 Task: Add an event with the title Third Lunch and Learn: Project Planning, date '2024/03/28', time 7:00 AM to 9:00 AMand add a description: Participants will learn how to provide feedback and constructive criticism in a constructive and respectful manner. They will practice giving and receiving feedback, focusing on specific behaviors and outcomes, and offering suggestions for improvement., put the event into Orange category, logged in from the account softage.8@softage.netand send the event invitation to softage.7@softage.net and softage.9@softage.net. Set a reminder for the event 194 week before
Action: Mouse moved to (124, 175)
Screenshot: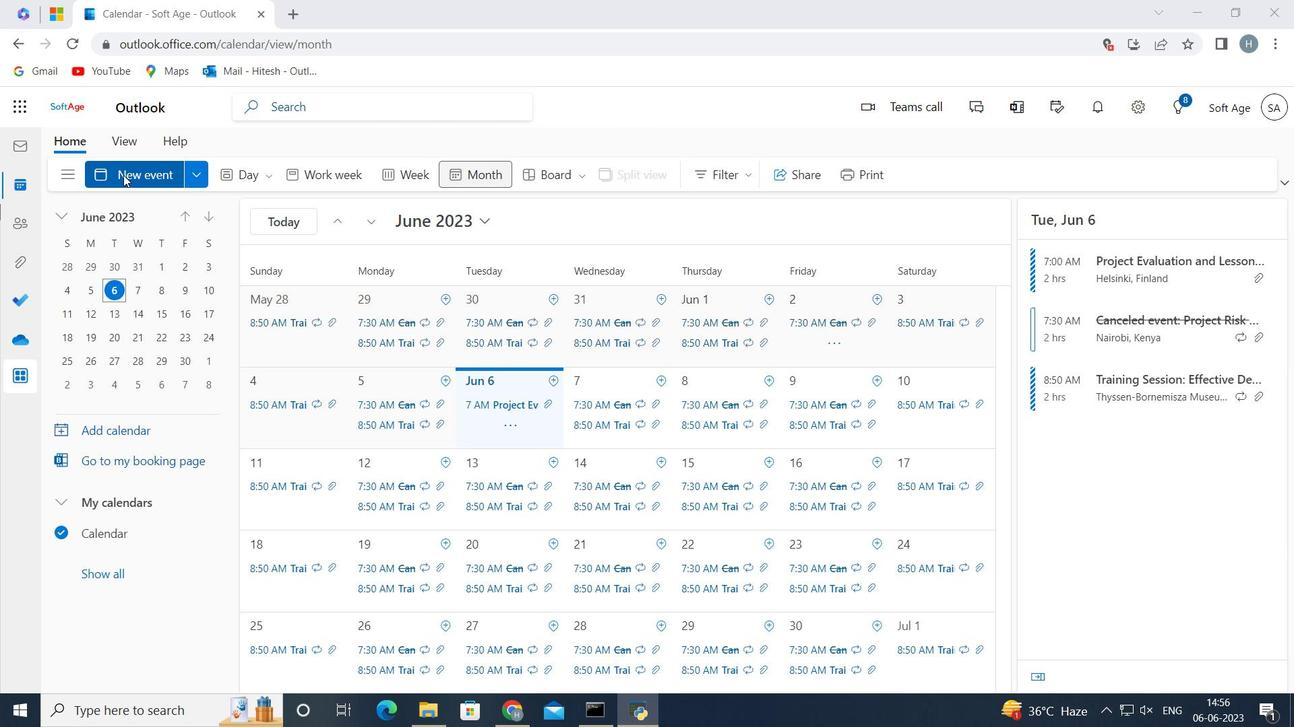 
Action: Mouse pressed left at (124, 175)
Screenshot: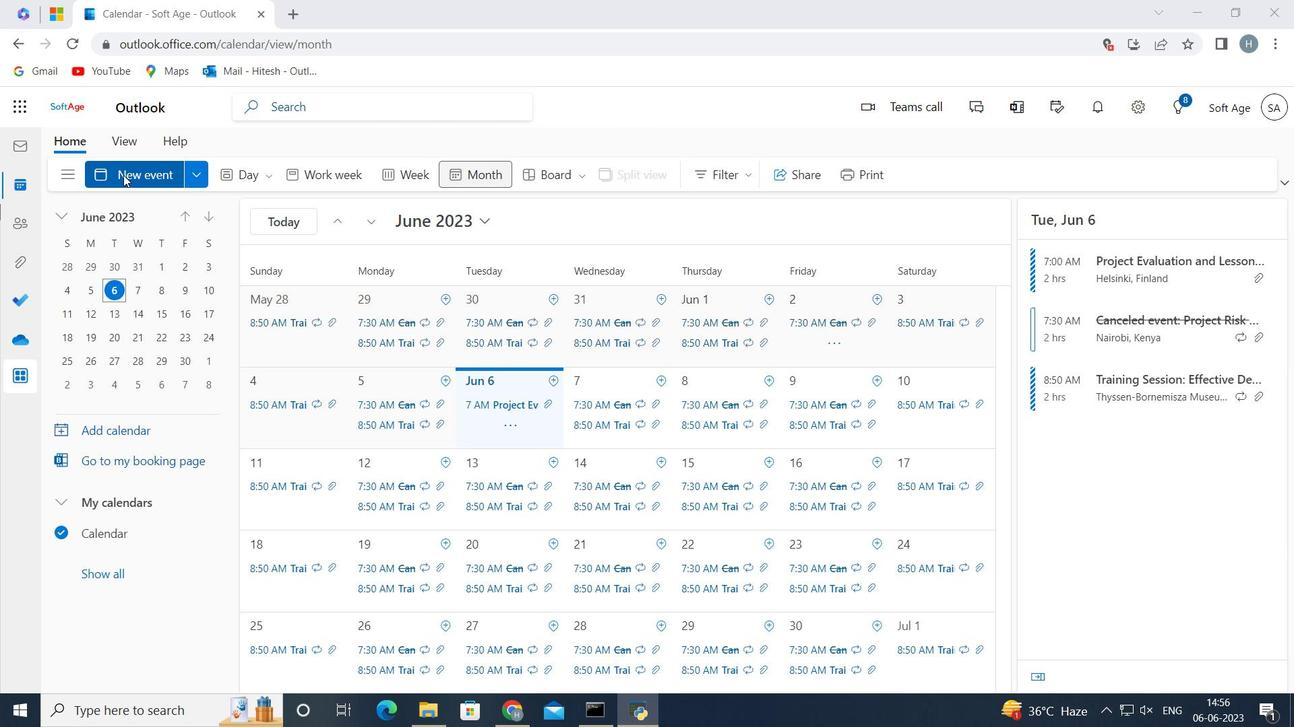 
Action: Mouse moved to (327, 271)
Screenshot: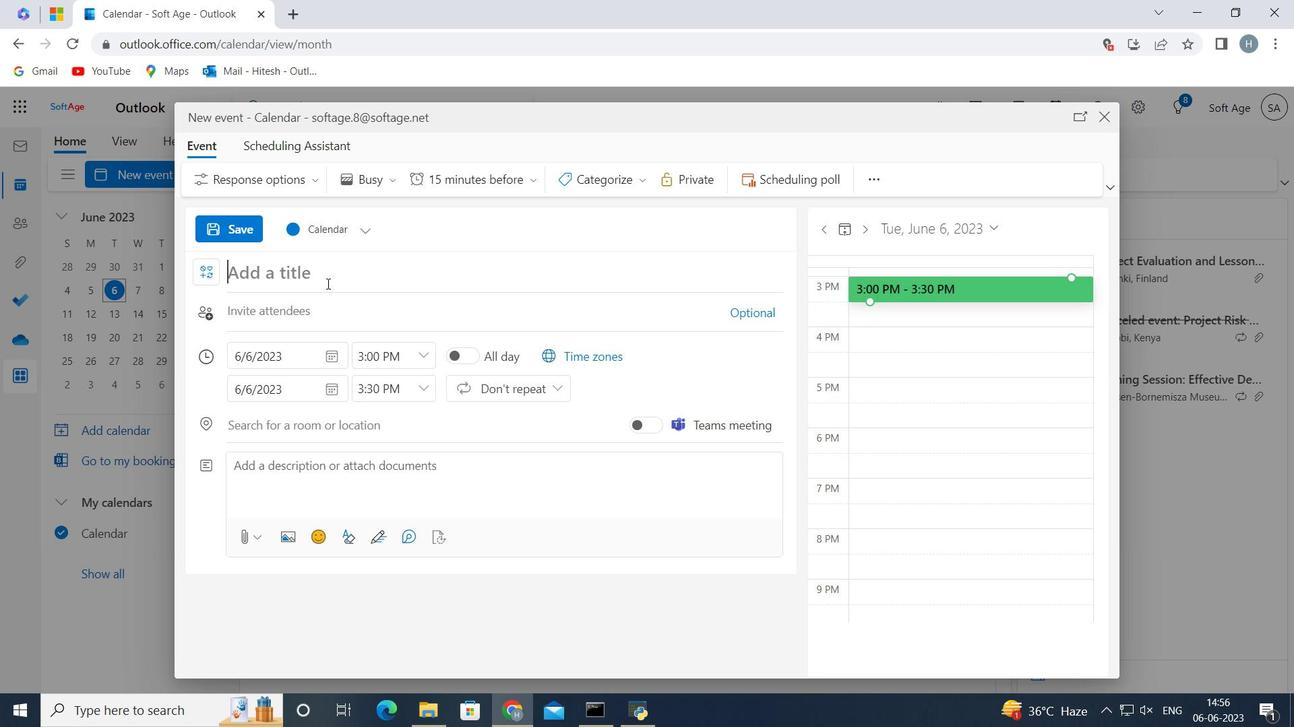 
Action: Mouse pressed left at (327, 271)
Screenshot: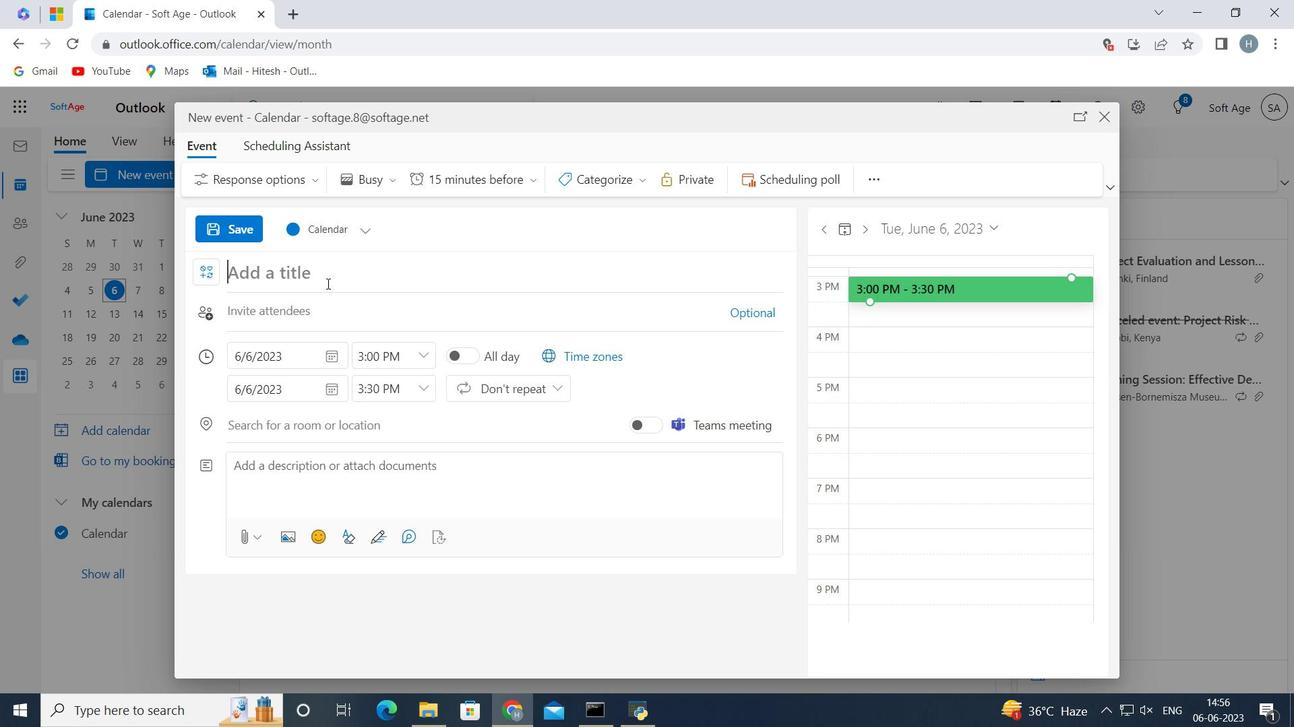 
Action: Mouse moved to (328, 271)
Screenshot: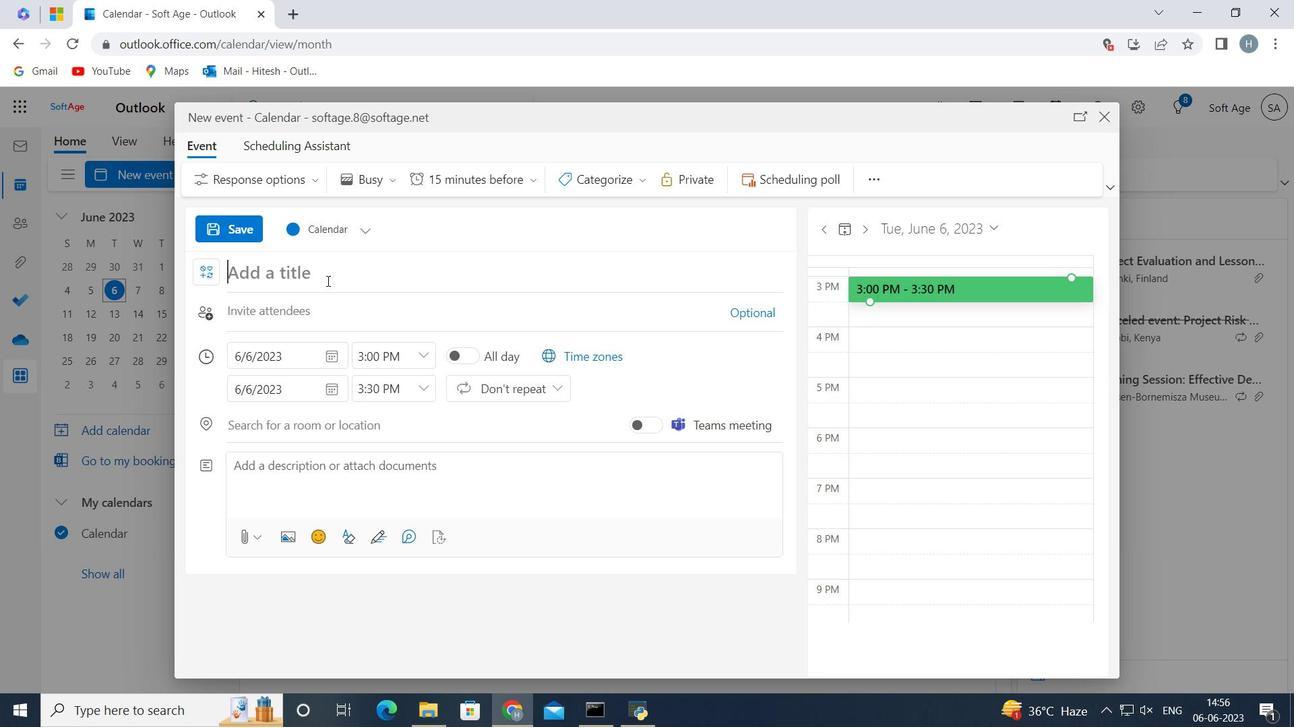 
Action: Key pressed <Key.shift>Third<Key.space><Key.shift>Lunch<Key.space>and<Key.space>learn<Key.shift_r>:<Key.space><Key.shift>Project<Key.space><Key.shift>Planning<Key.space>
Screenshot: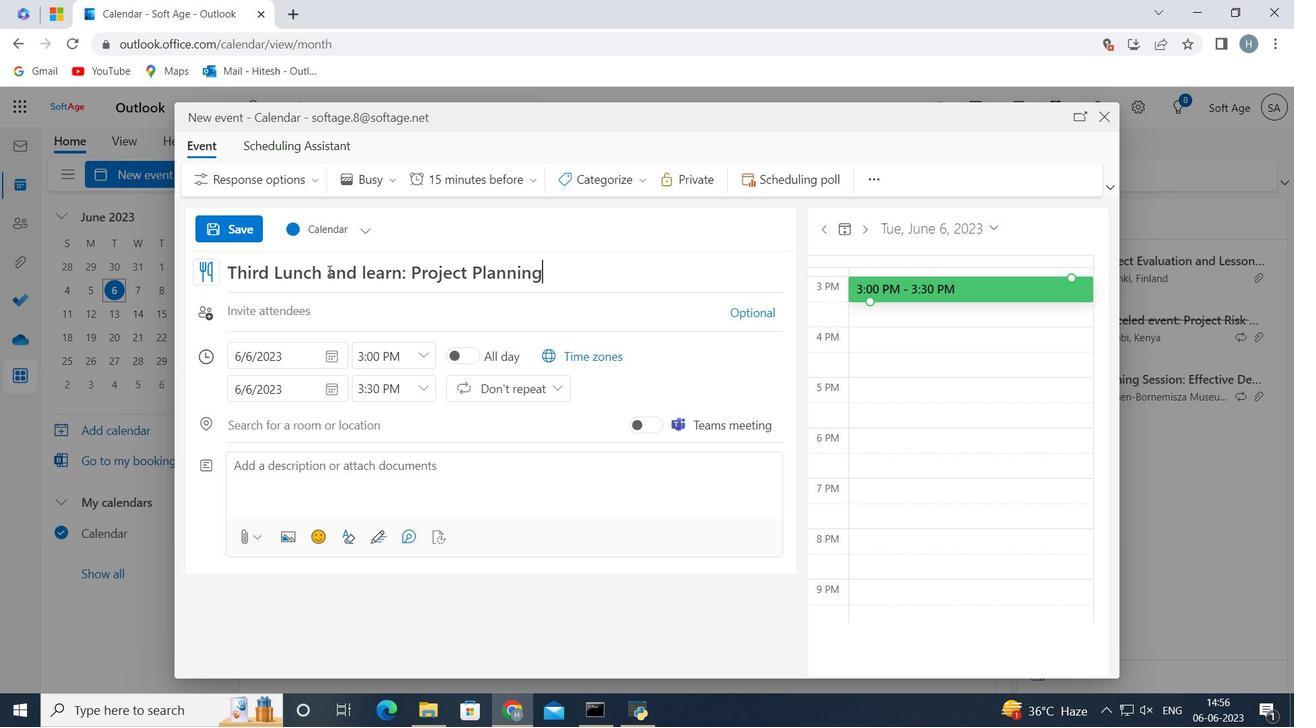 
Action: Mouse moved to (339, 355)
Screenshot: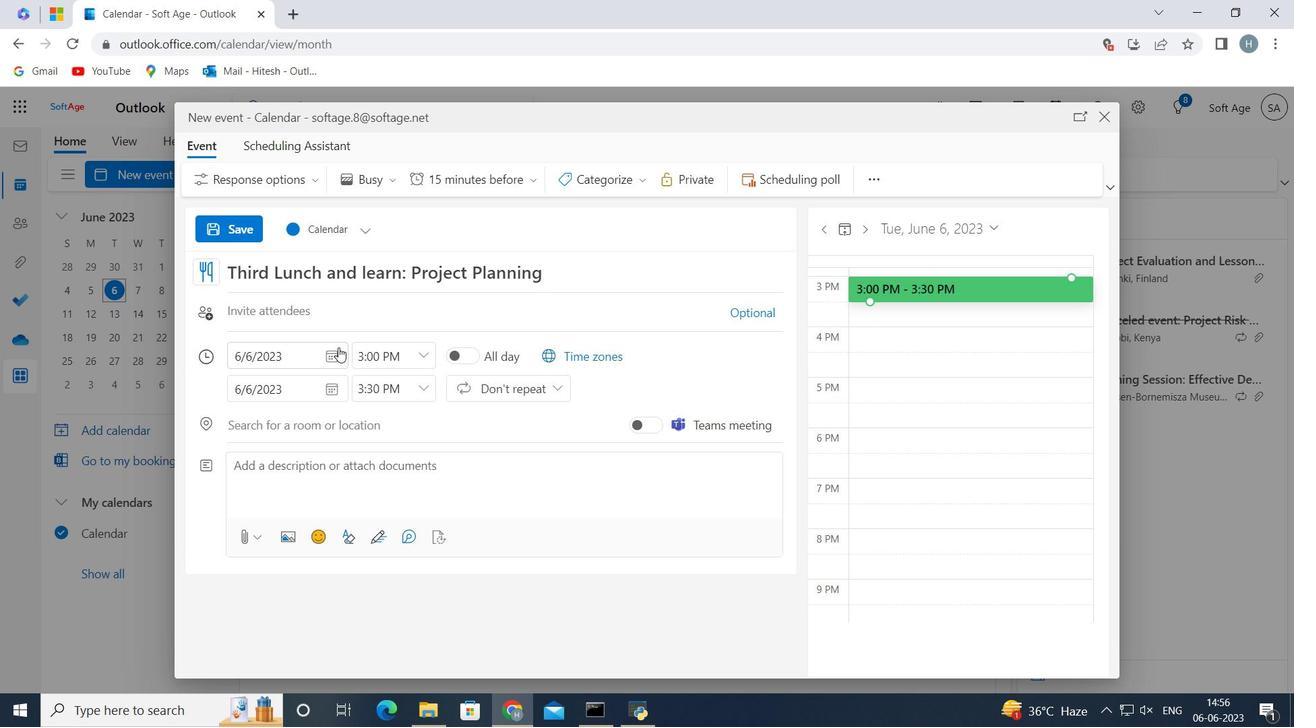 
Action: Mouse pressed left at (339, 355)
Screenshot: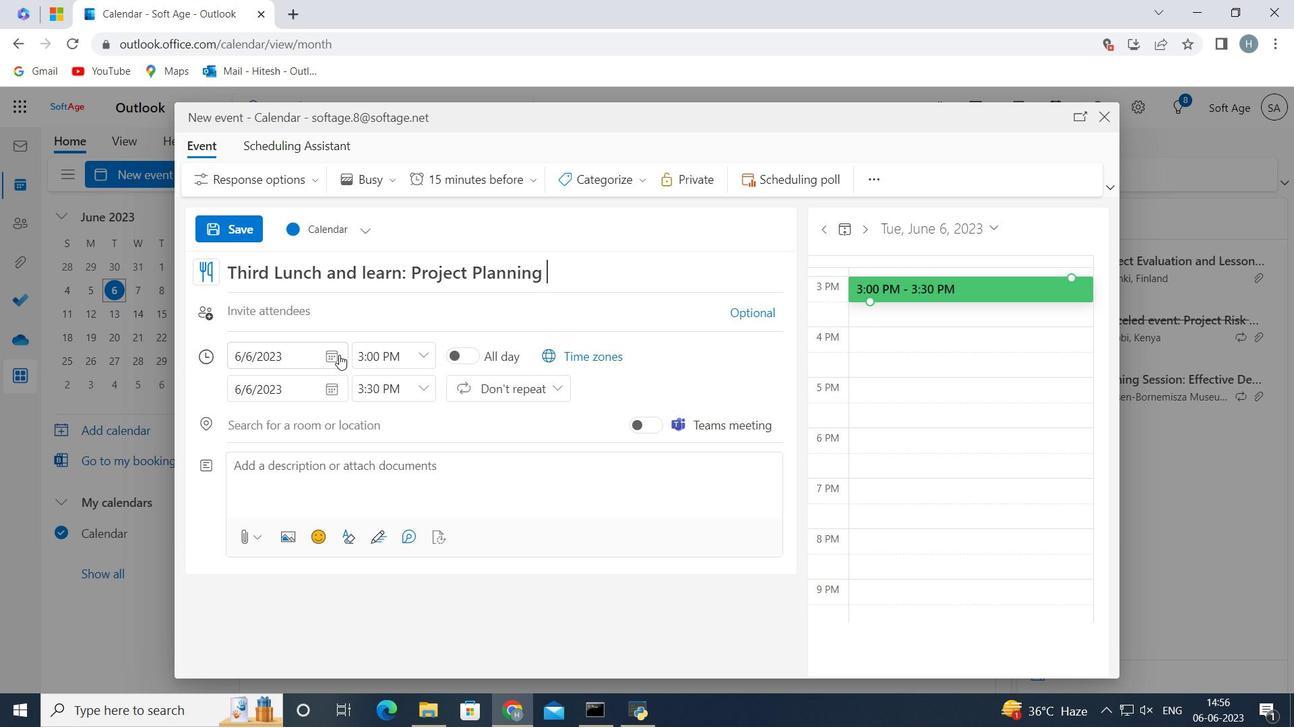 
Action: Mouse moved to (291, 384)
Screenshot: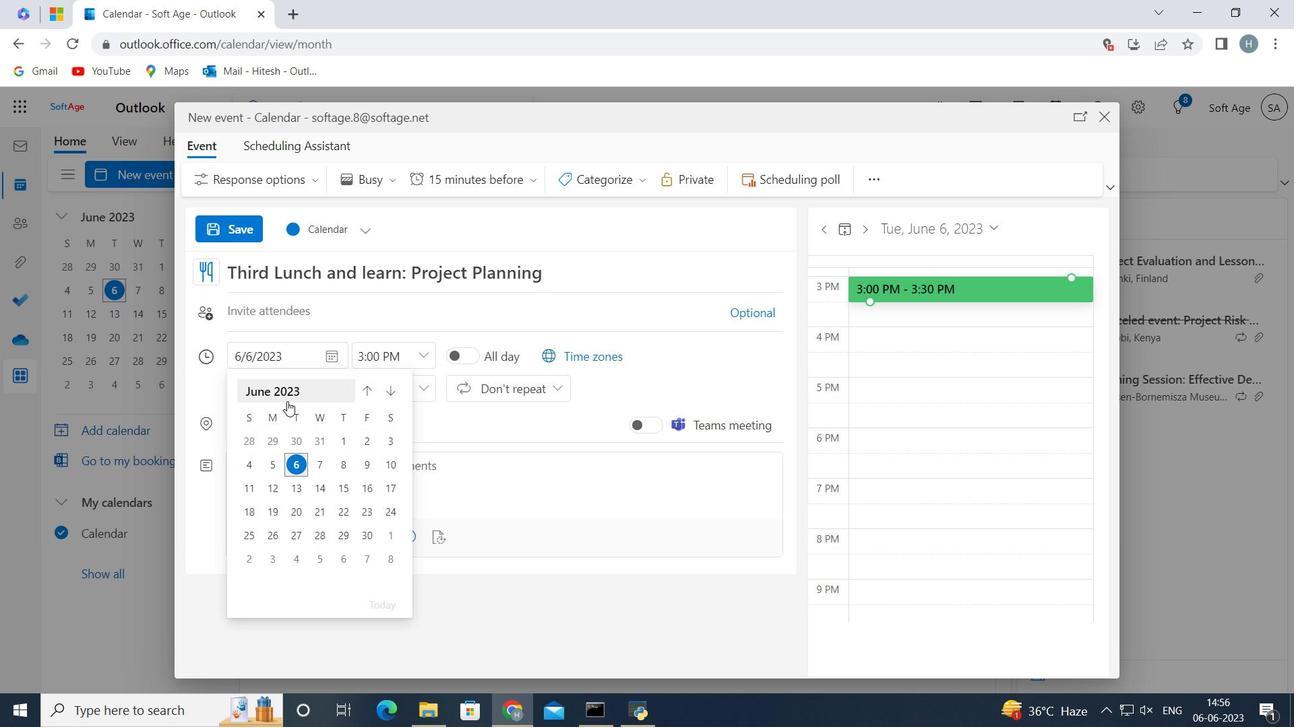 
Action: Mouse pressed left at (291, 384)
Screenshot: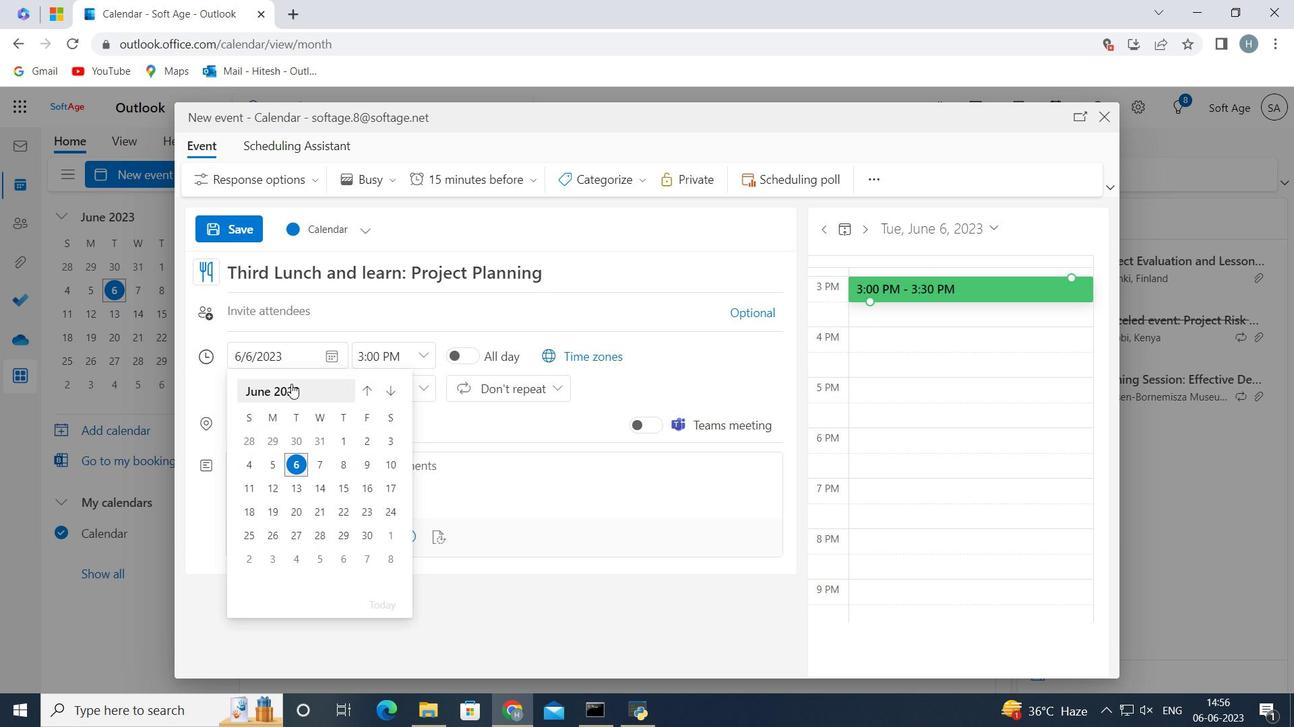 
Action: Mouse moved to (298, 390)
Screenshot: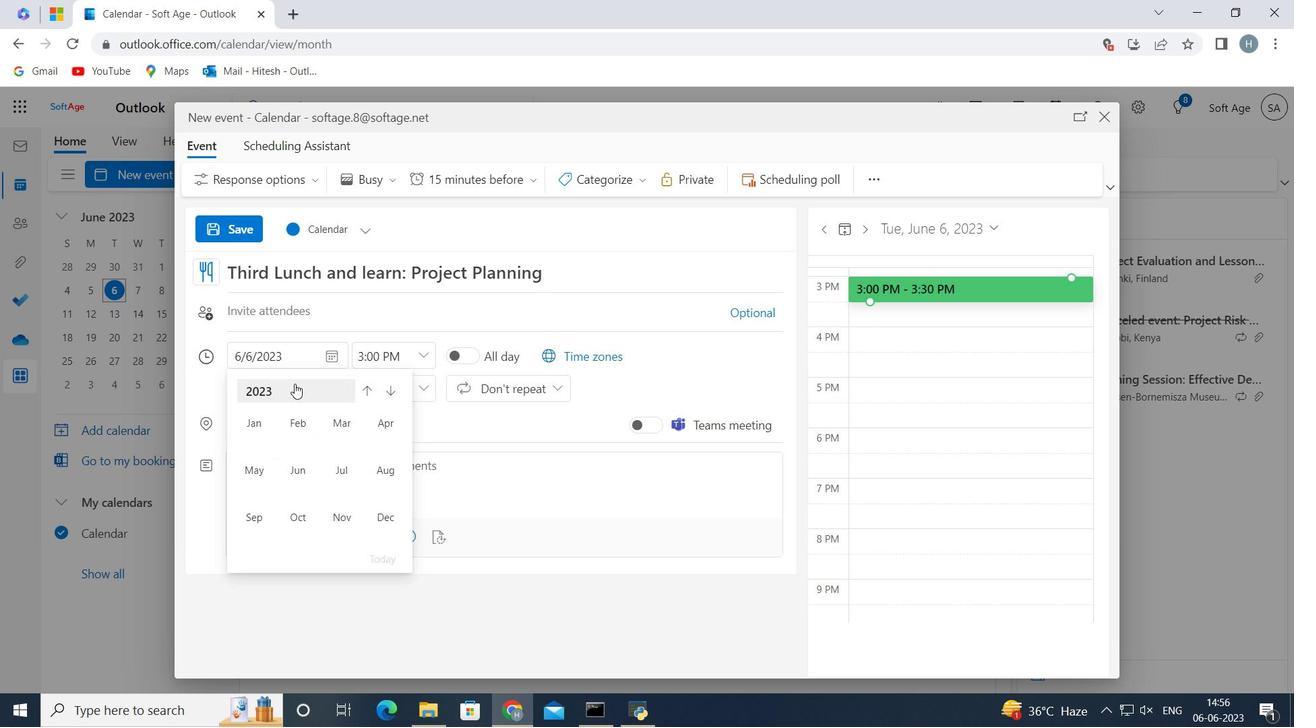 
Action: Mouse pressed left at (298, 390)
Screenshot: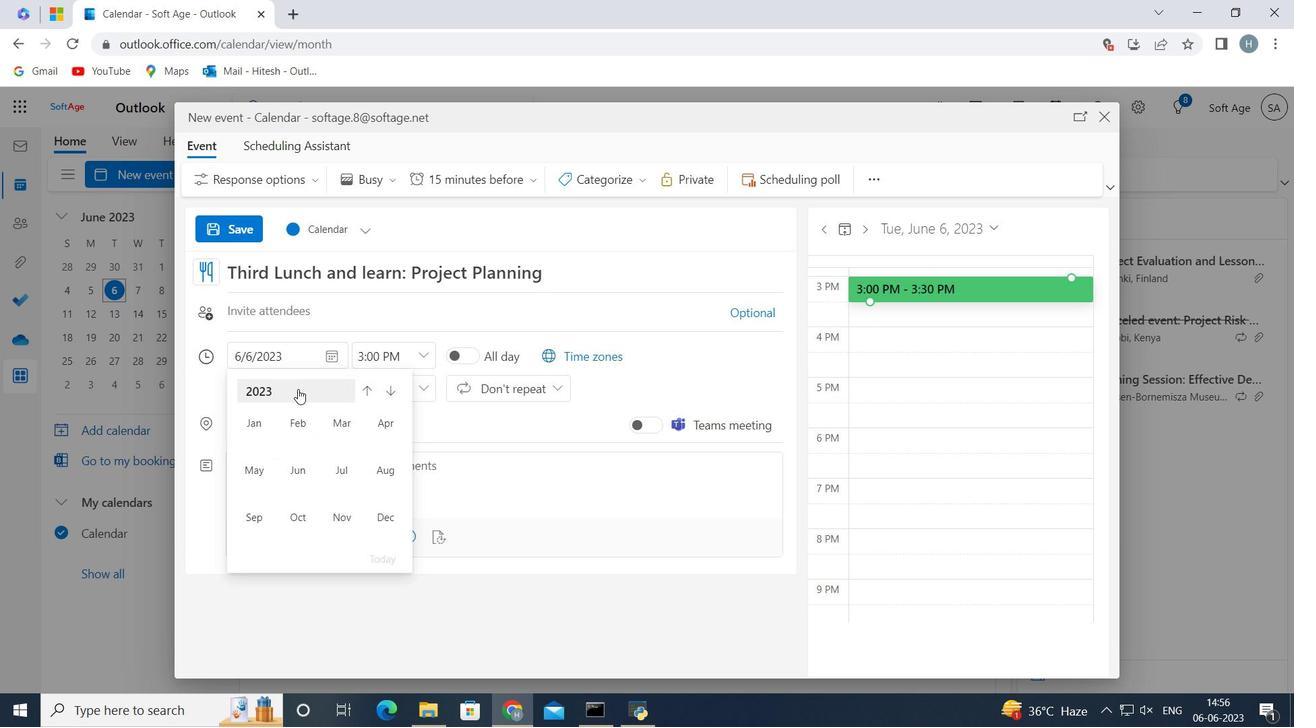 
Action: Mouse moved to (250, 468)
Screenshot: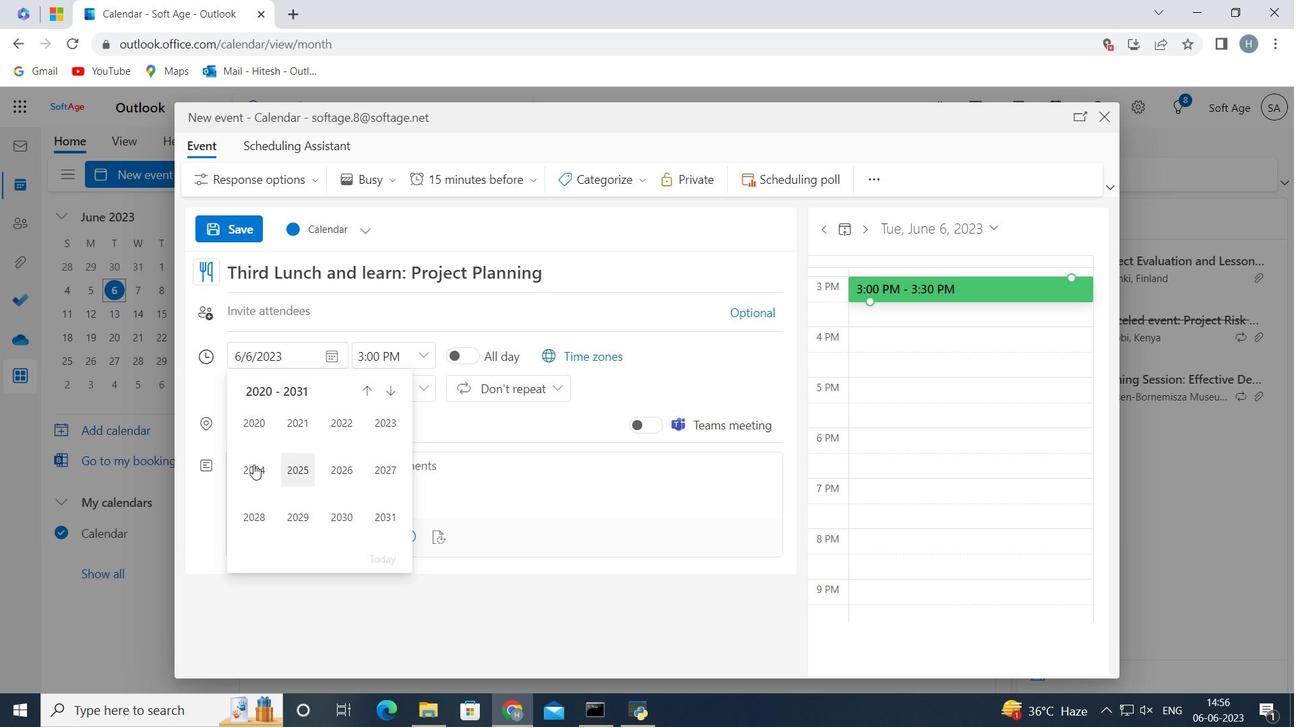 
Action: Mouse pressed left at (250, 468)
Screenshot: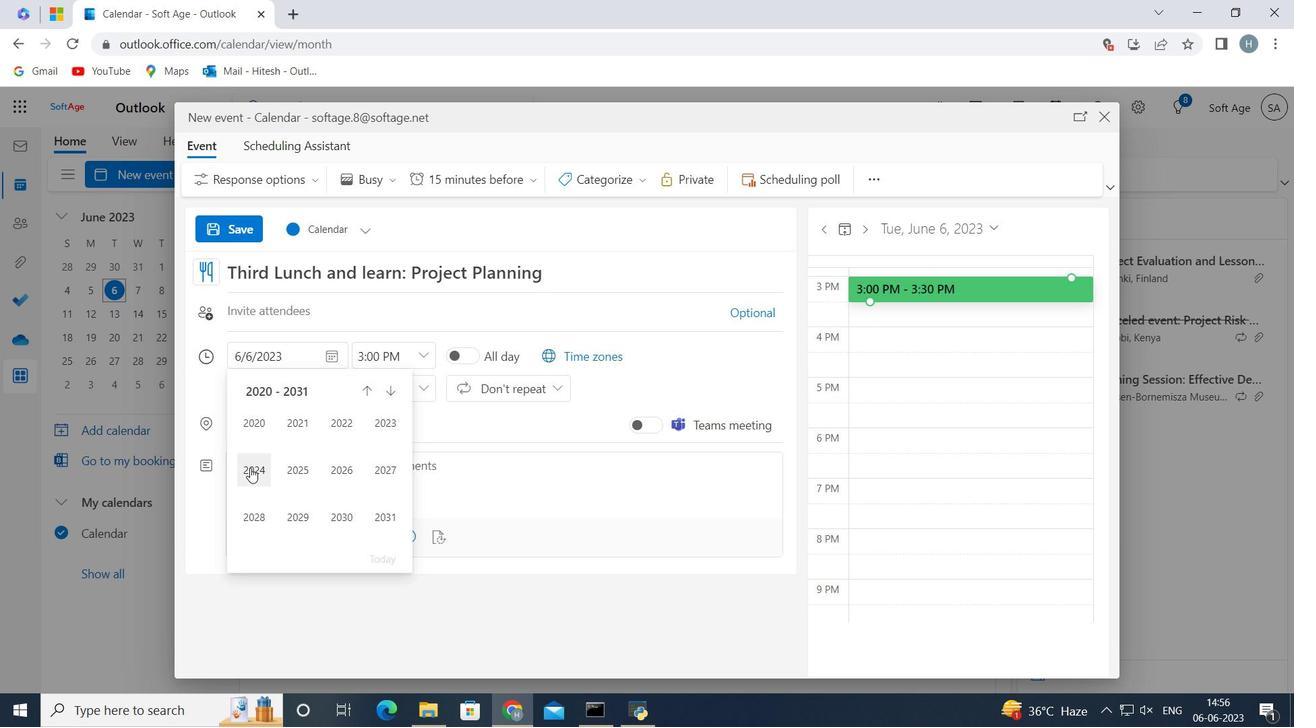 
Action: Mouse moved to (344, 426)
Screenshot: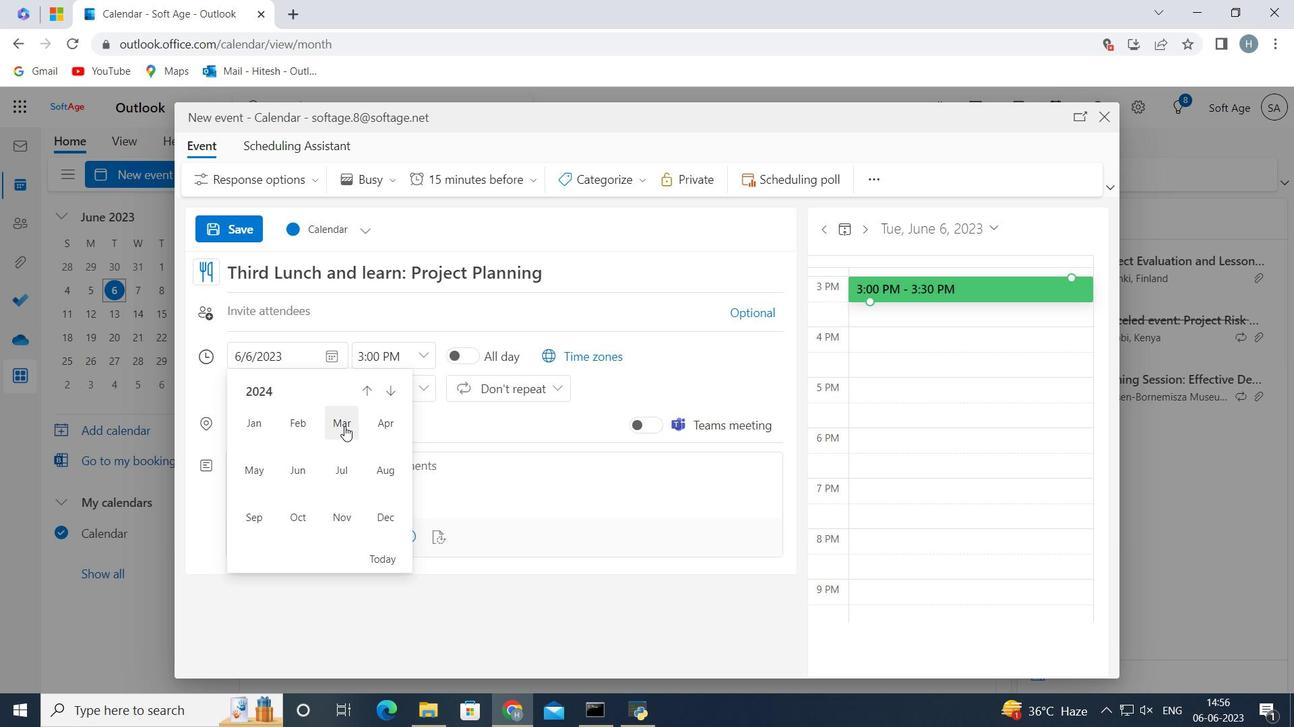 
Action: Mouse pressed left at (344, 426)
Screenshot: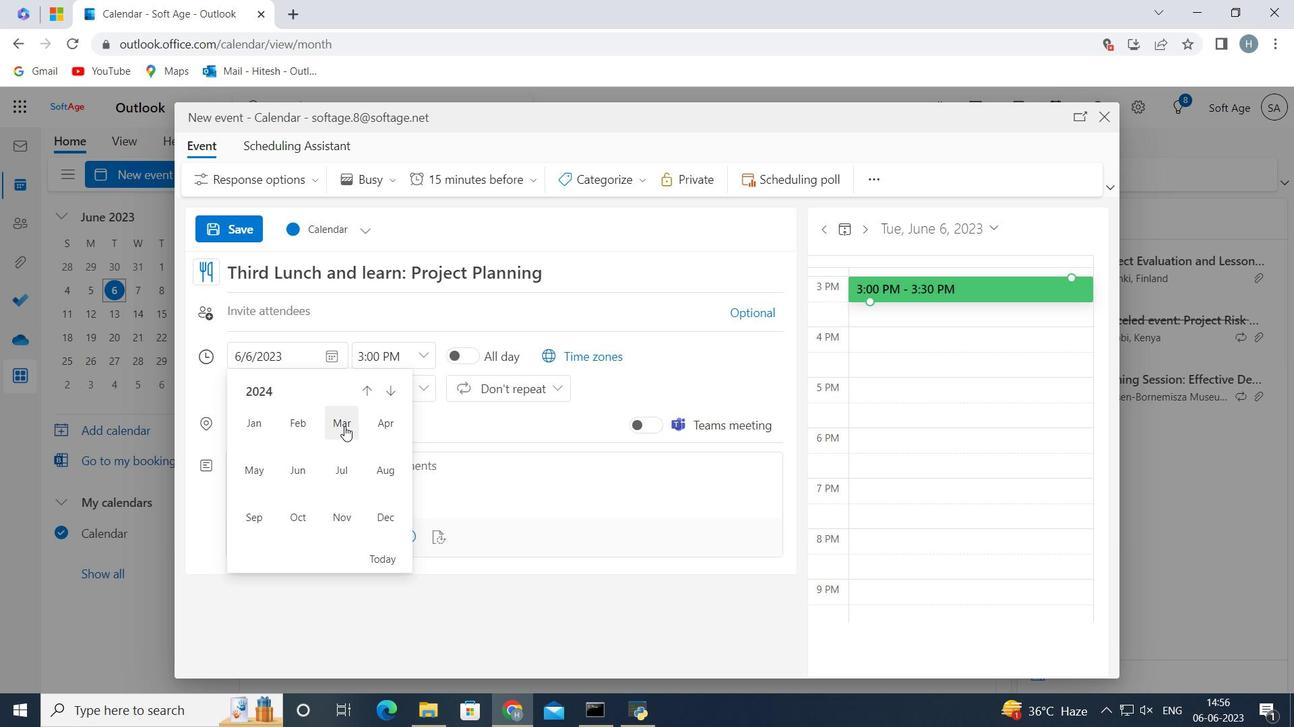 
Action: Mouse moved to (346, 531)
Screenshot: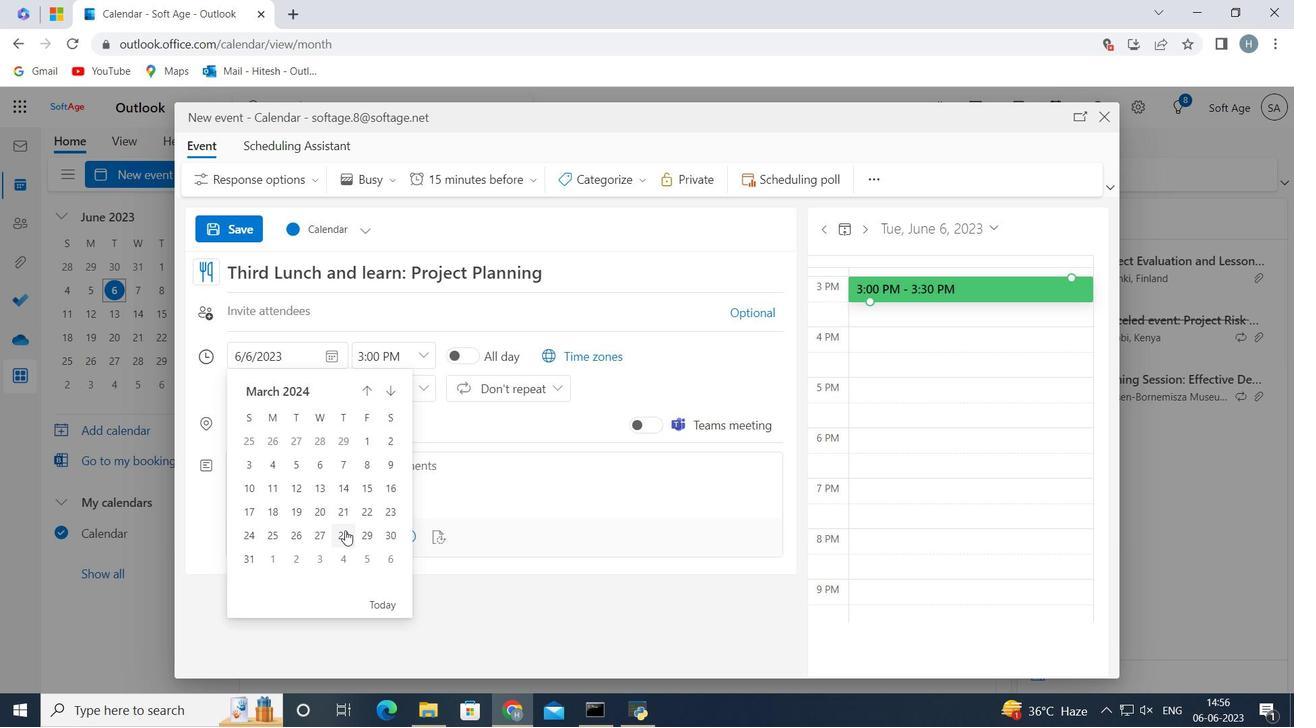 
Action: Mouse pressed left at (346, 531)
Screenshot: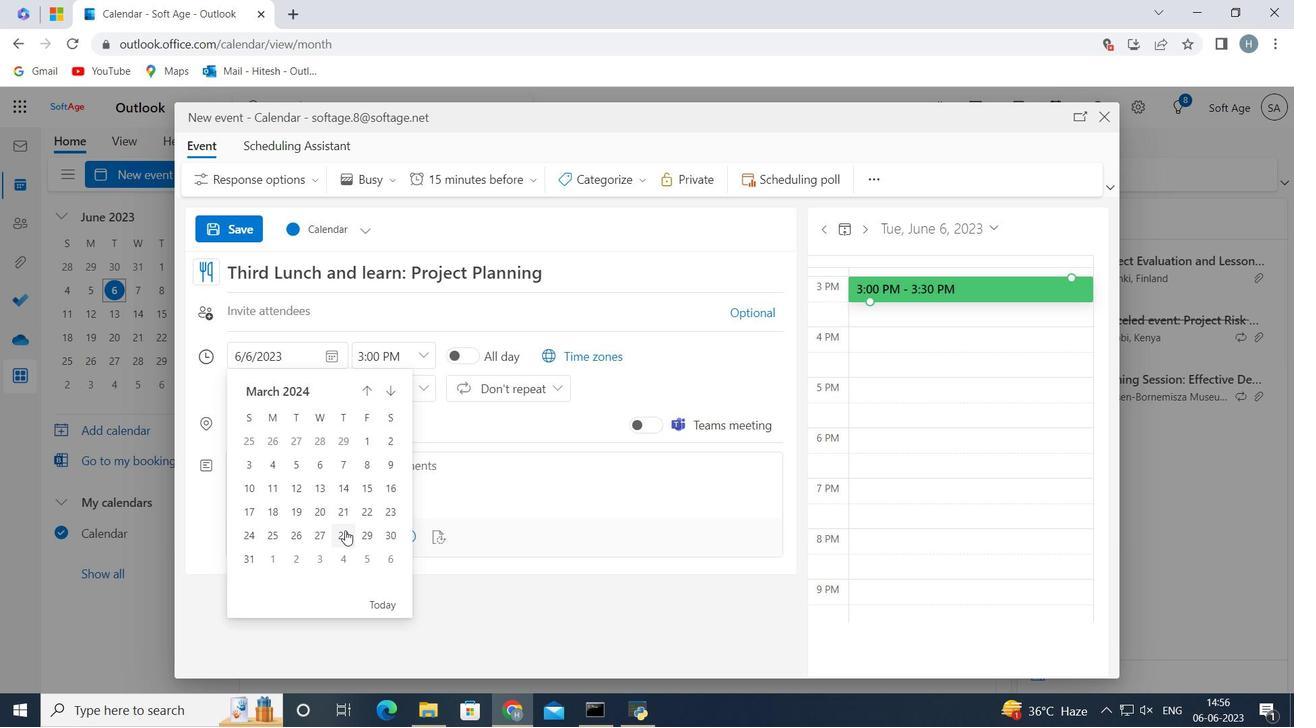 
Action: Mouse moved to (421, 355)
Screenshot: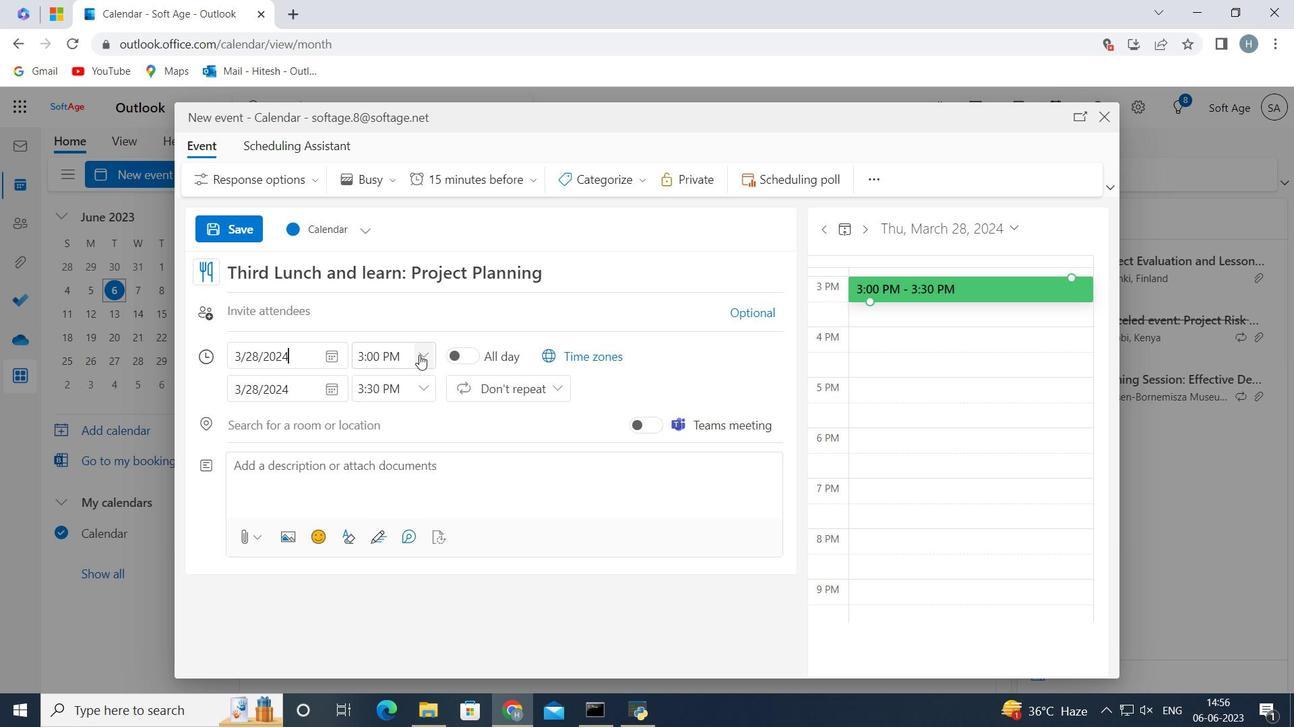 
Action: Mouse pressed left at (421, 355)
Screenshot: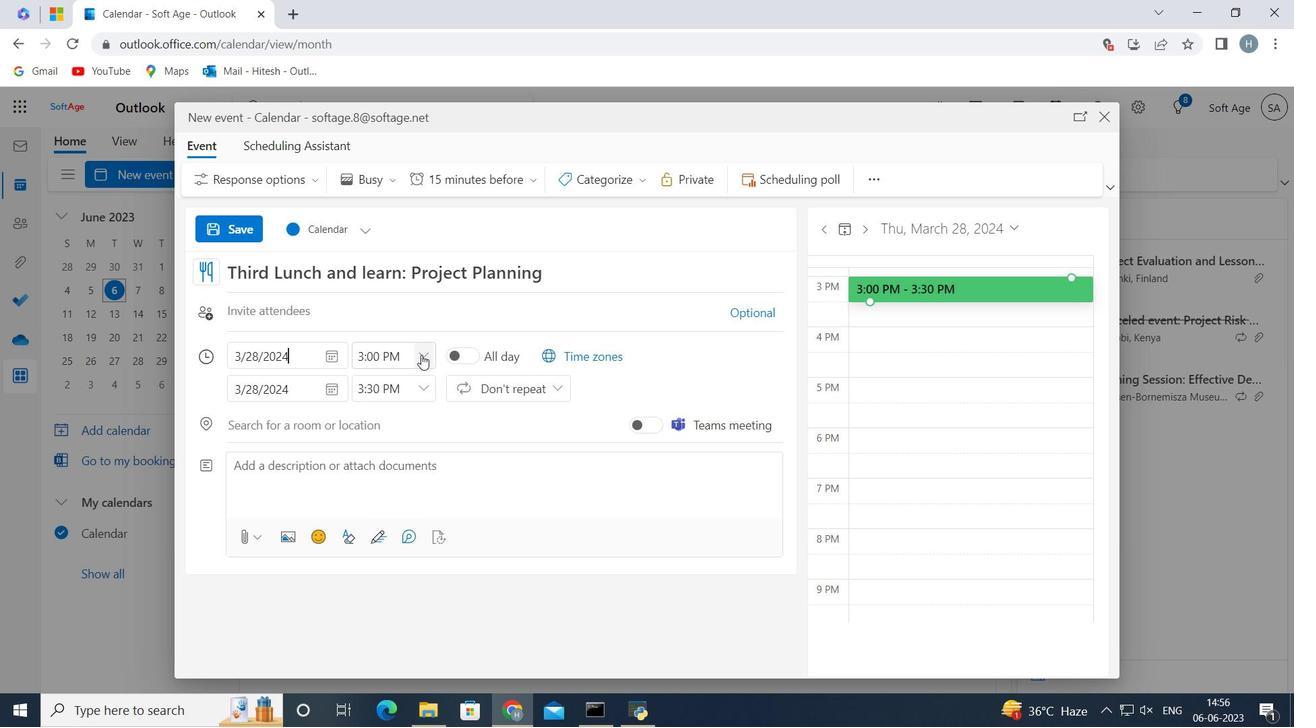 
Action: Mouse moved to (409, 446)
Screenshot: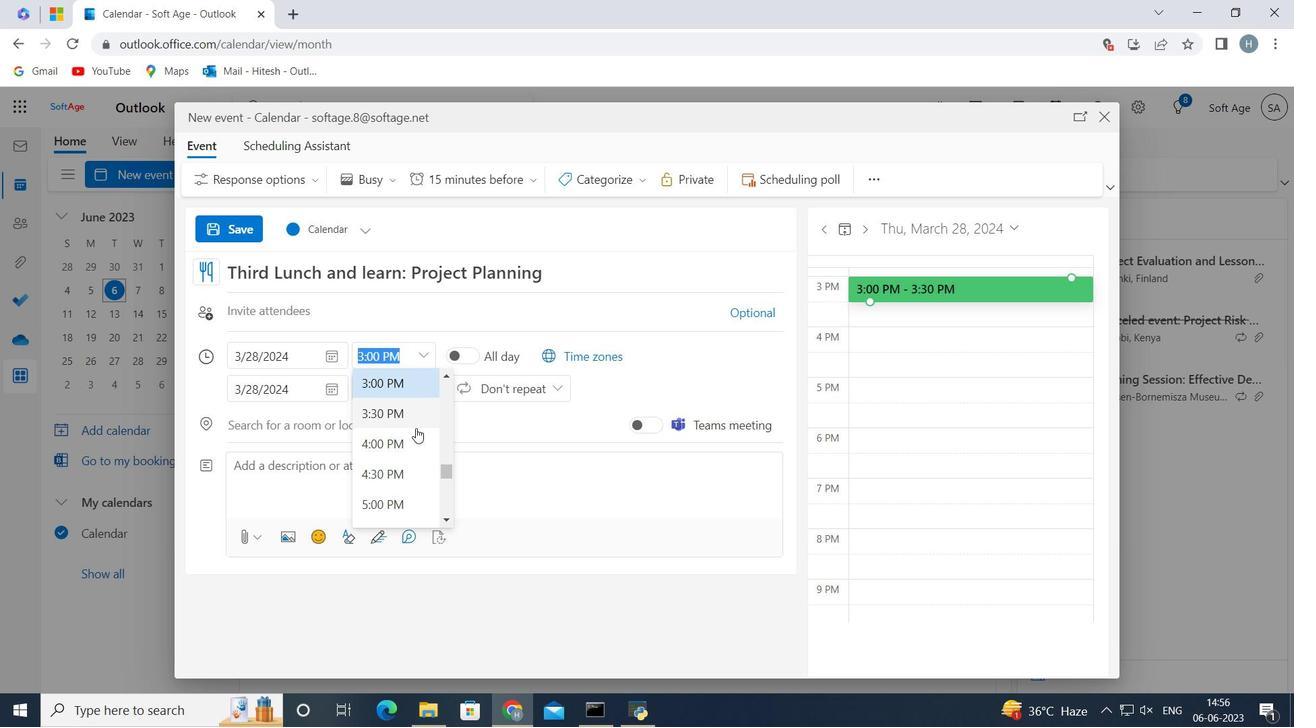 
Action: Mouse scrolled (409, 446) with delta (0, 0)
Screenshot: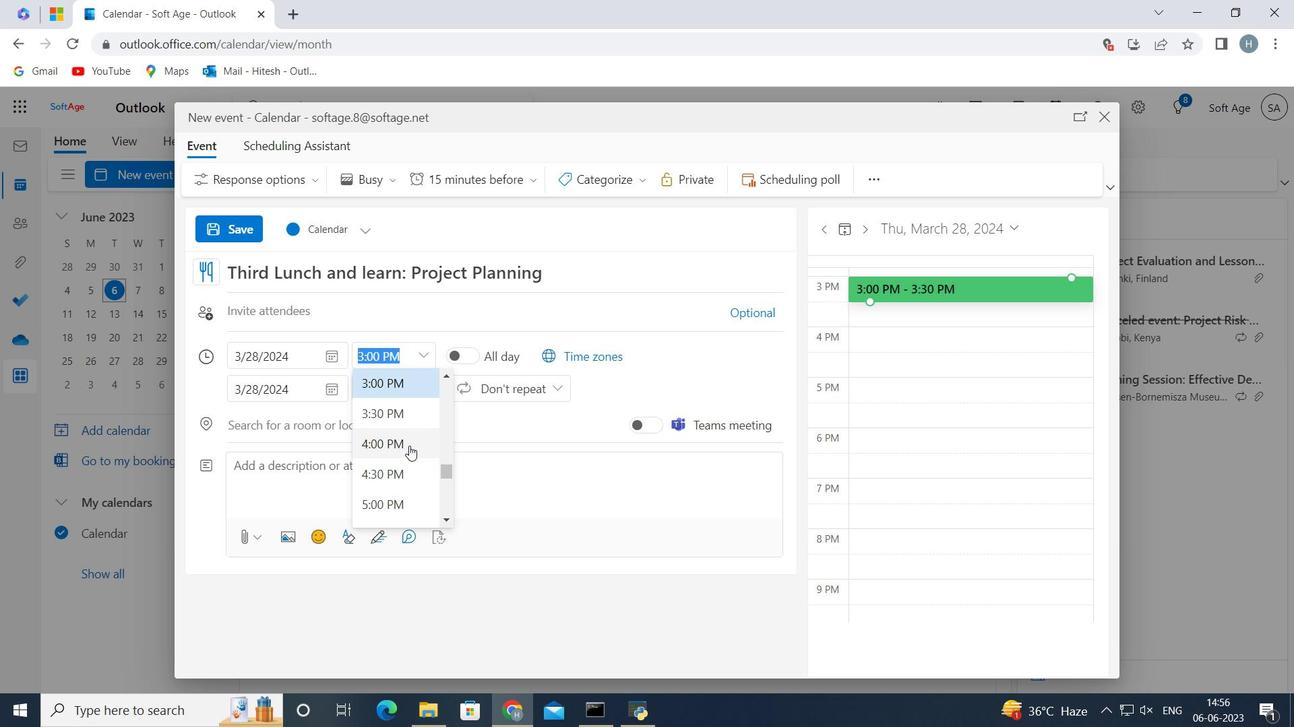 
Action: Mouse scrolled (409, 446) with delta (0, 0)
Screenshot: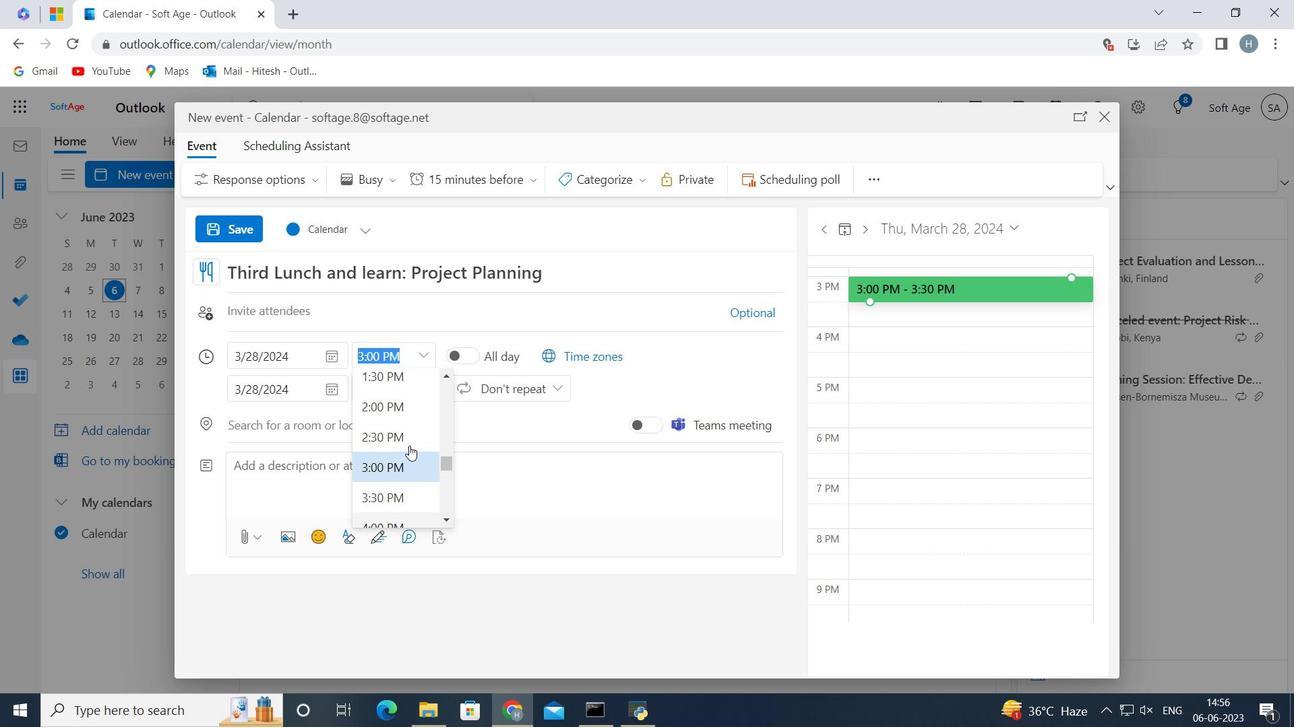 
Action: Mouse scrolled (409, 446) with delta (0, 0)
Screenshot: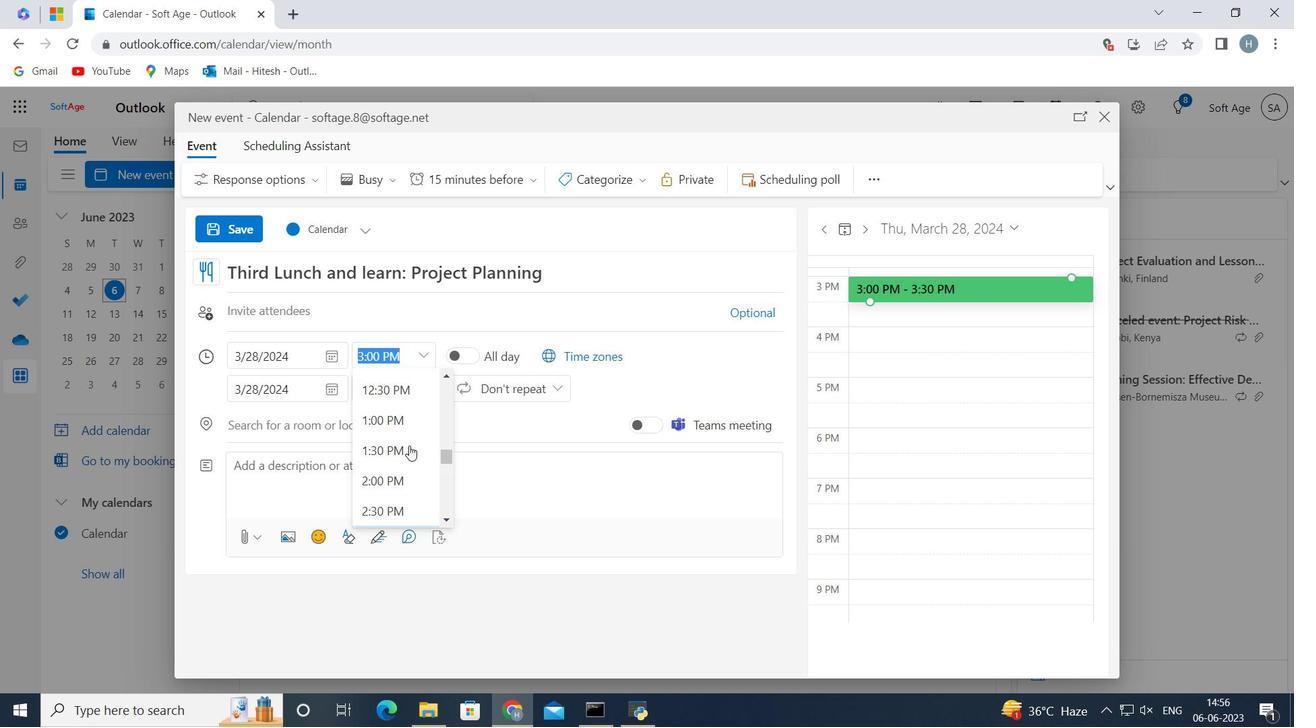 
Action: Mouse scrolled (409, 446) with delta (0, 0)
Screenshot: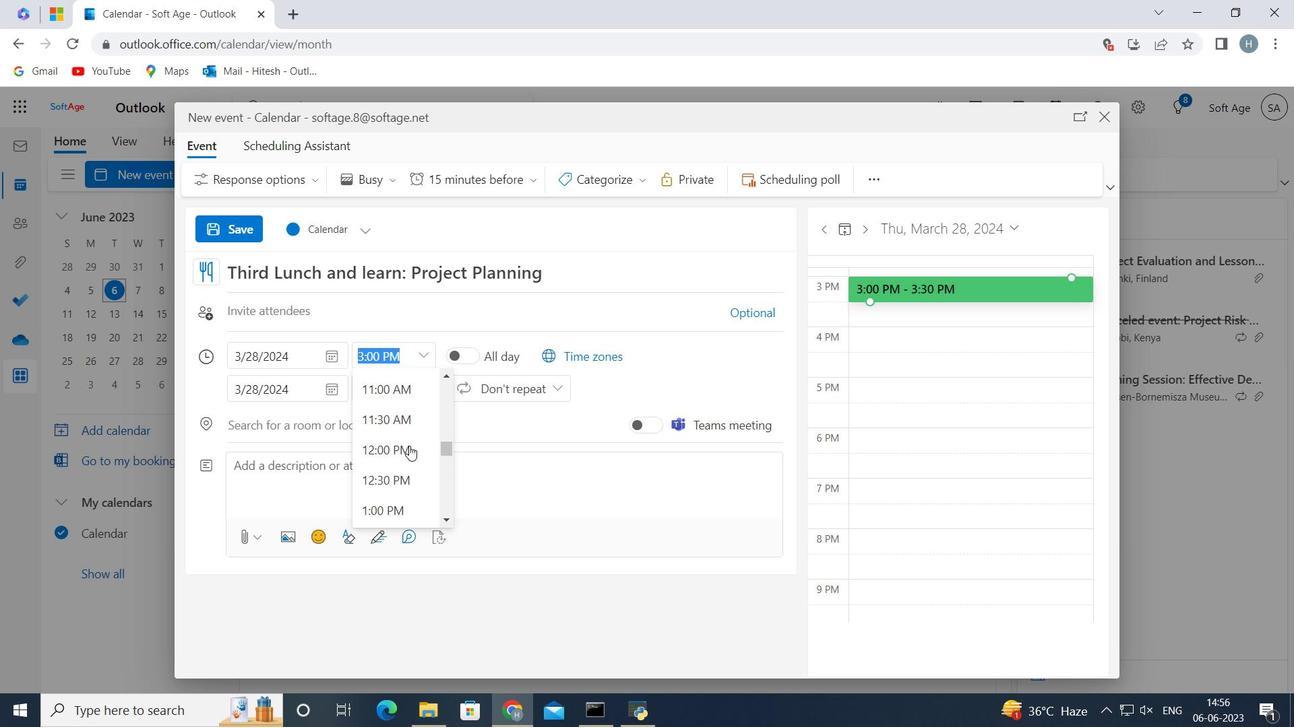 
Action: Mouse scrolled (409, 446) with delta (0, 0)
Screenshot: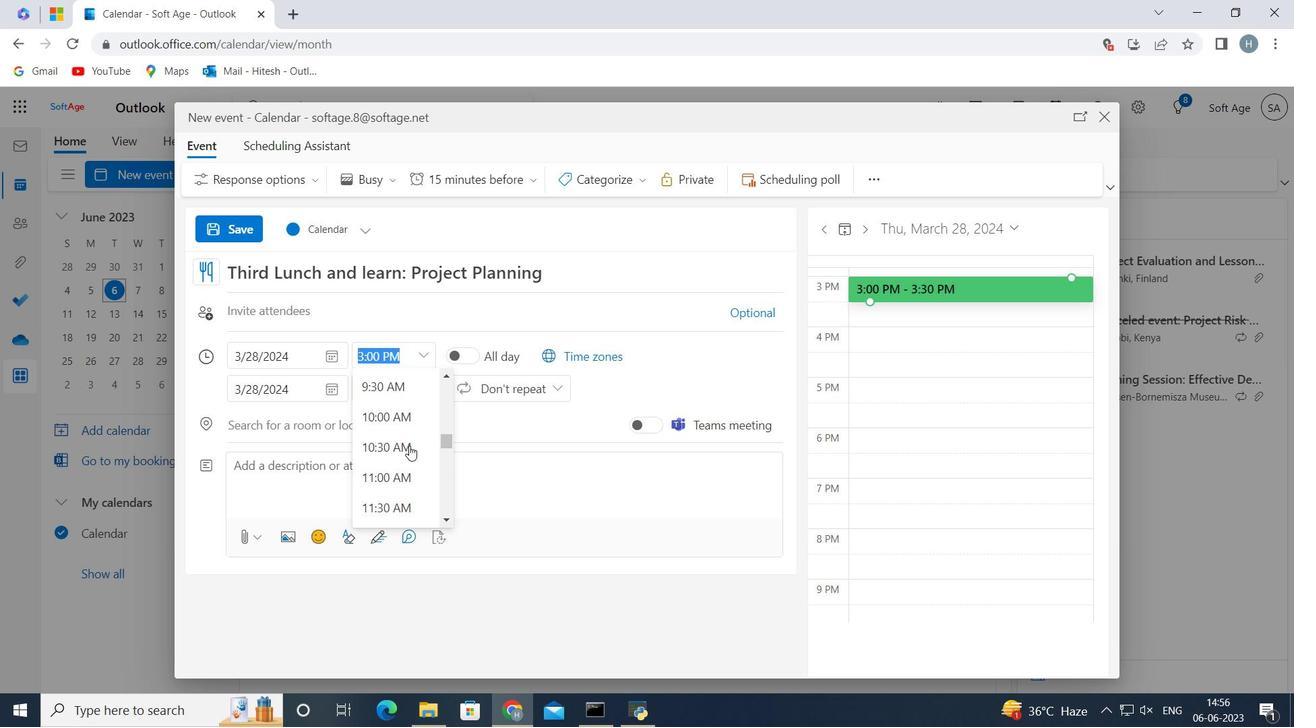 
Action: Mouse scrolled (409, 446) with delta (0, 0)
Screenshot: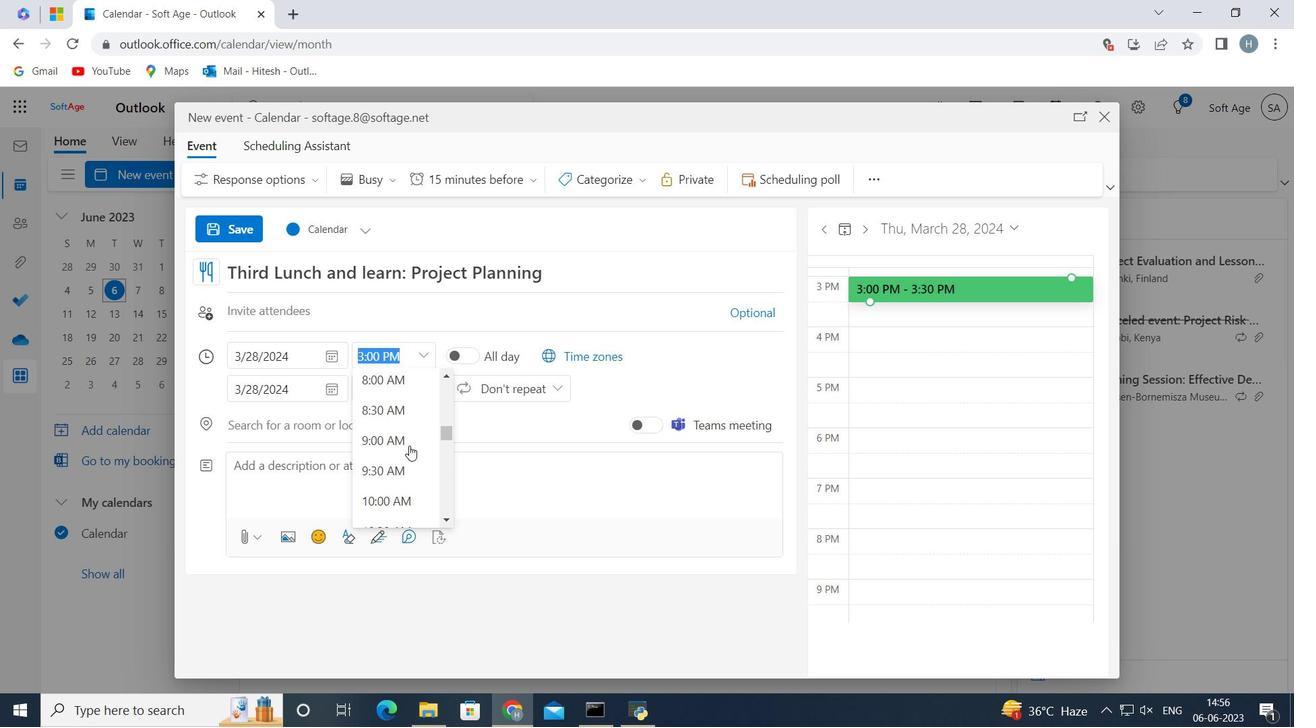 
Action: Mouse moved to (407, 407)
Screenshot: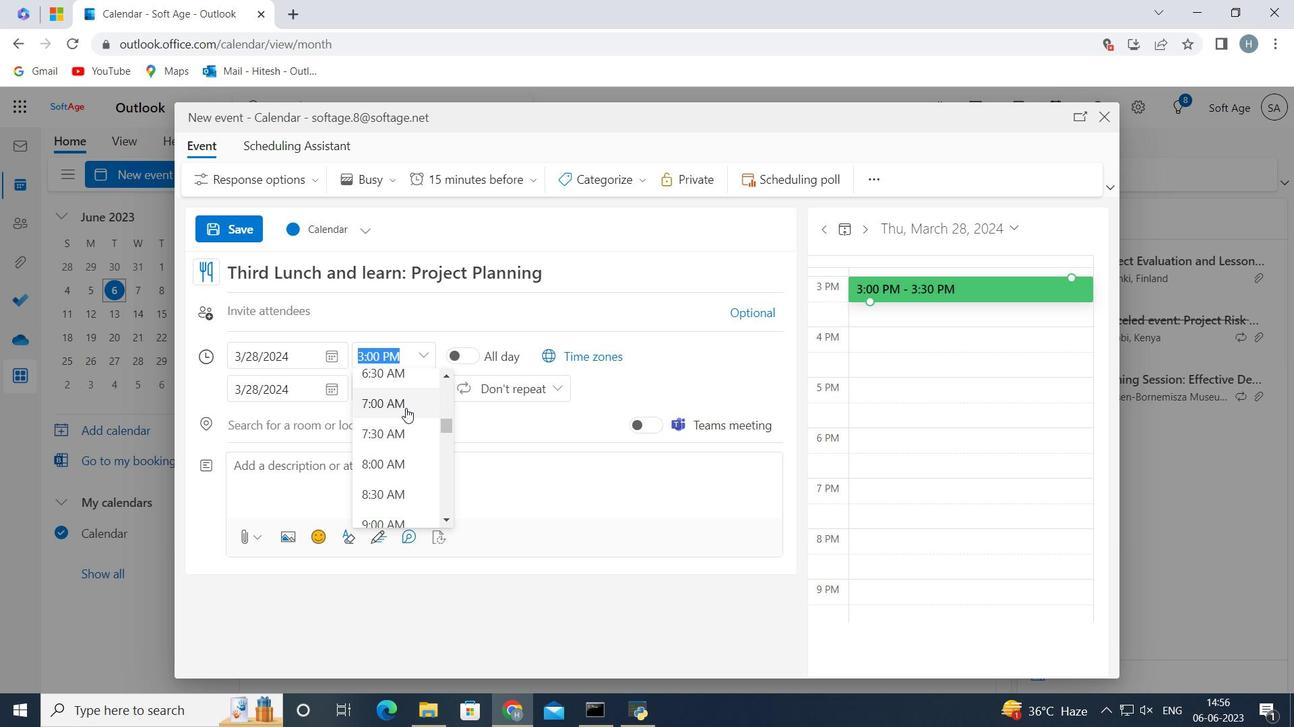 
Action: Mouse pressed left at (407, 407)
Screenshot: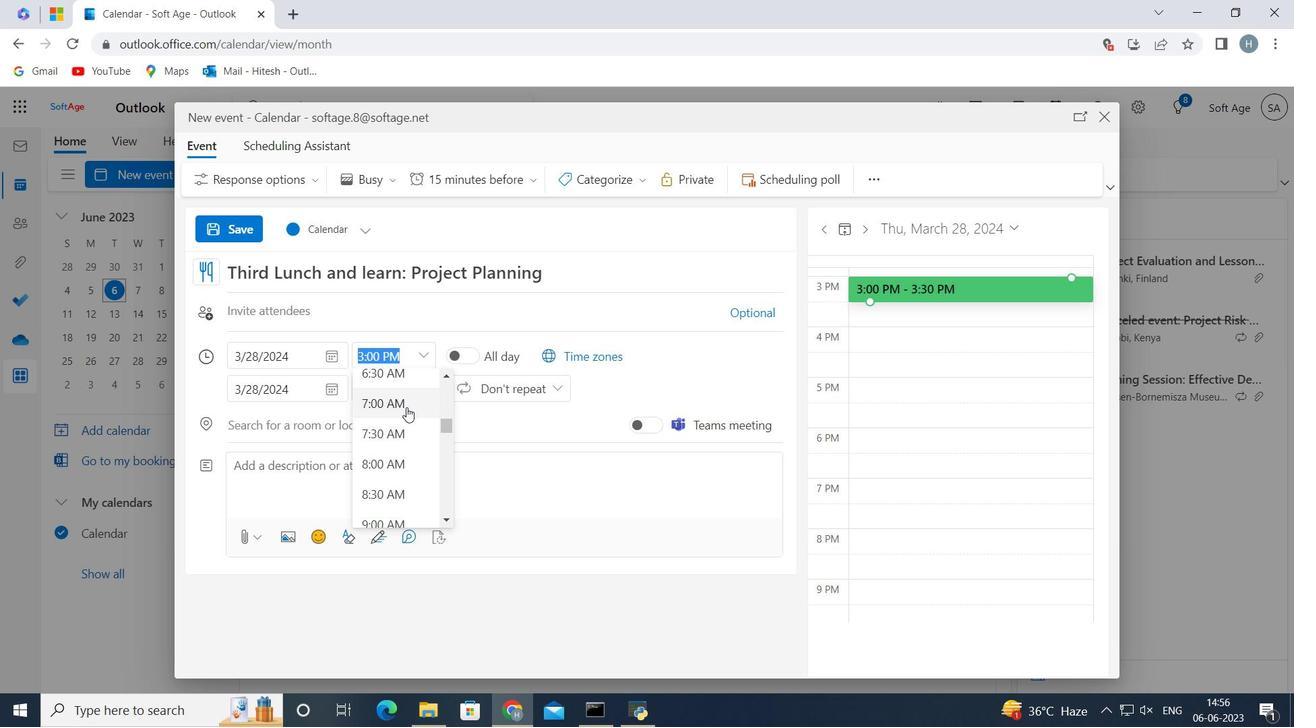 
Action: Mouse moved to (415, 386)
Screenshot: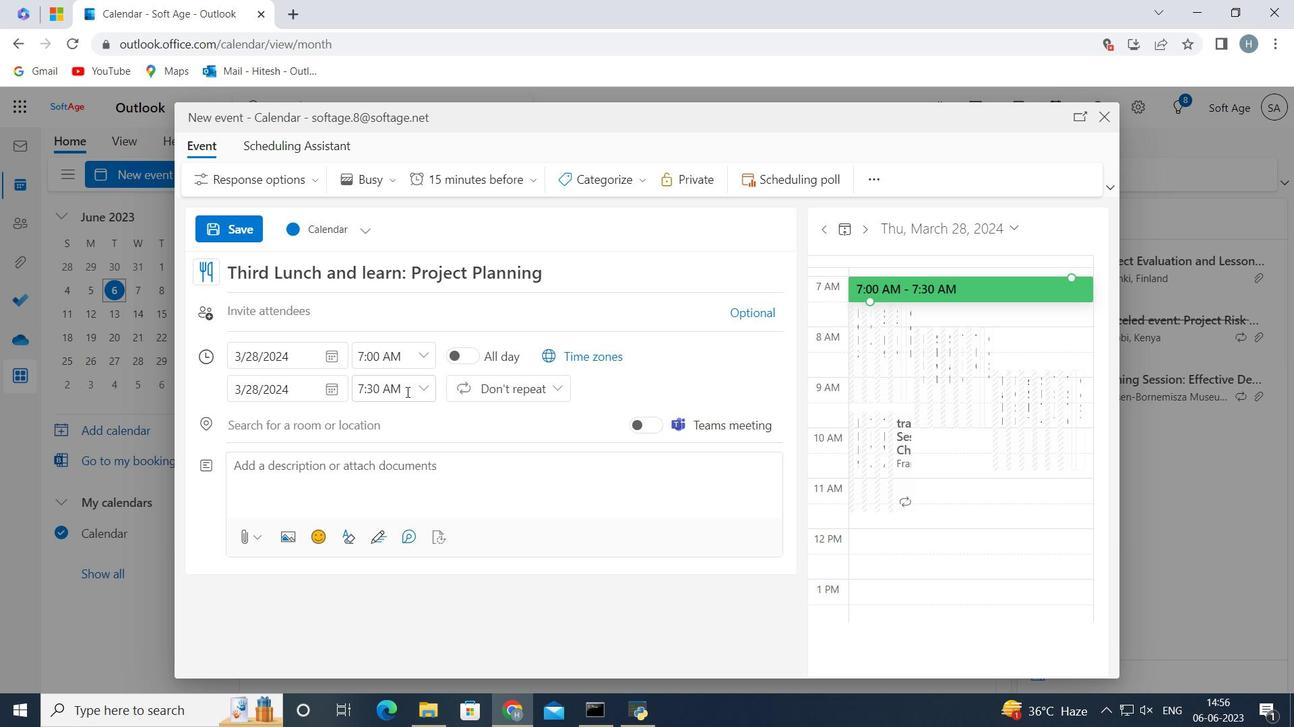 
Action: Mouse pressed left at (415, 386)
Screenshot: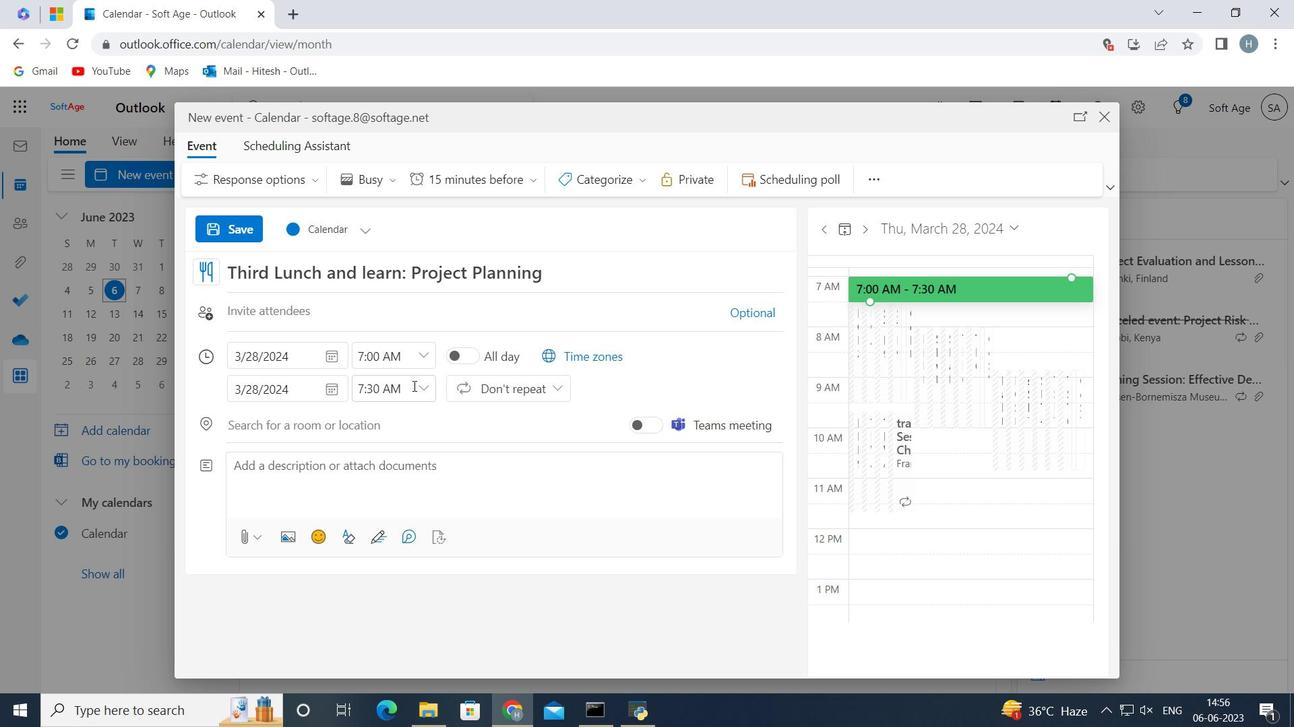 
Action: Mouse moved to (422, 503)
Screenshot: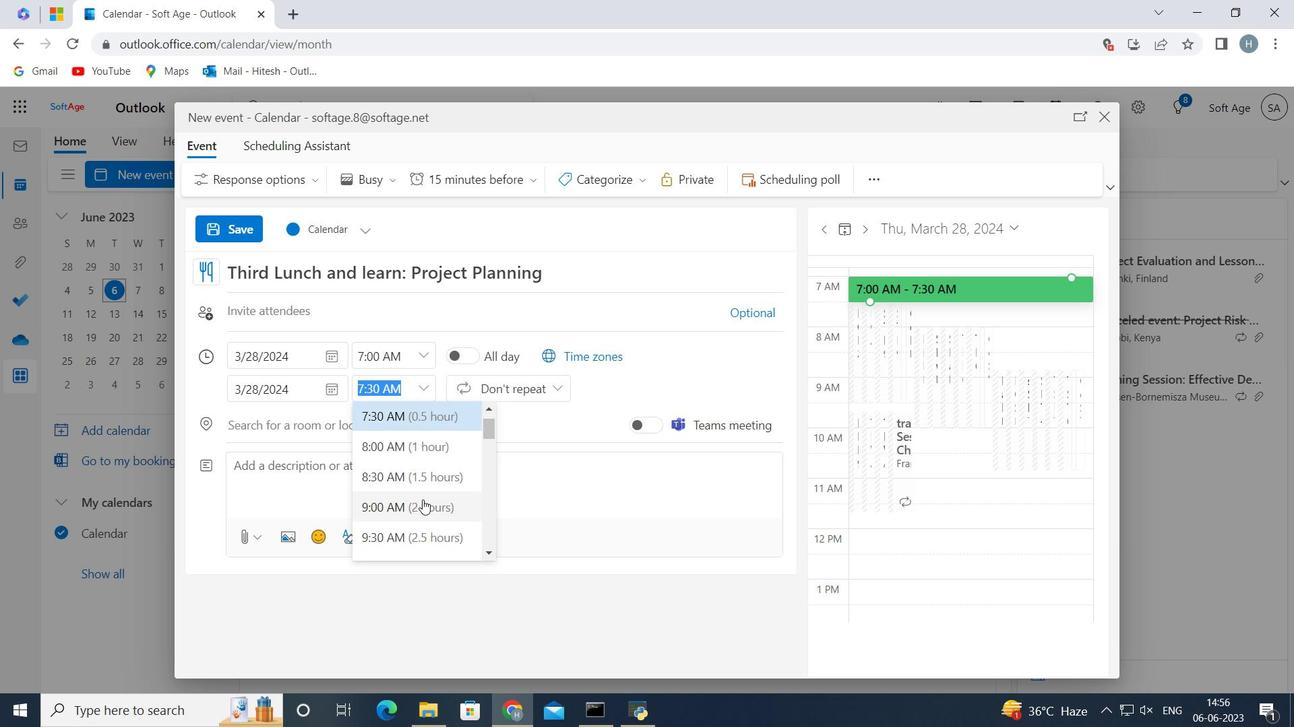 
Action: Mouse pressed left at (422, 503)
Screenshot: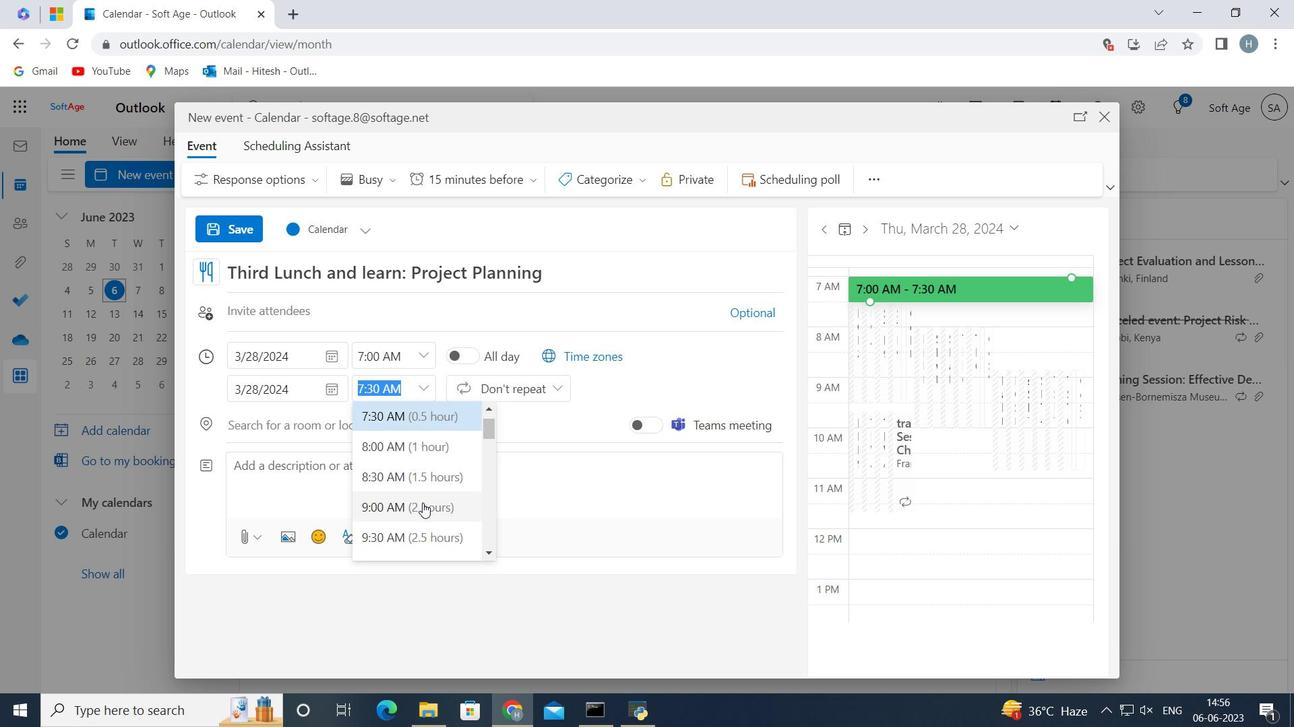 
Action: Mouse moved to (410, 473)
Screenshot: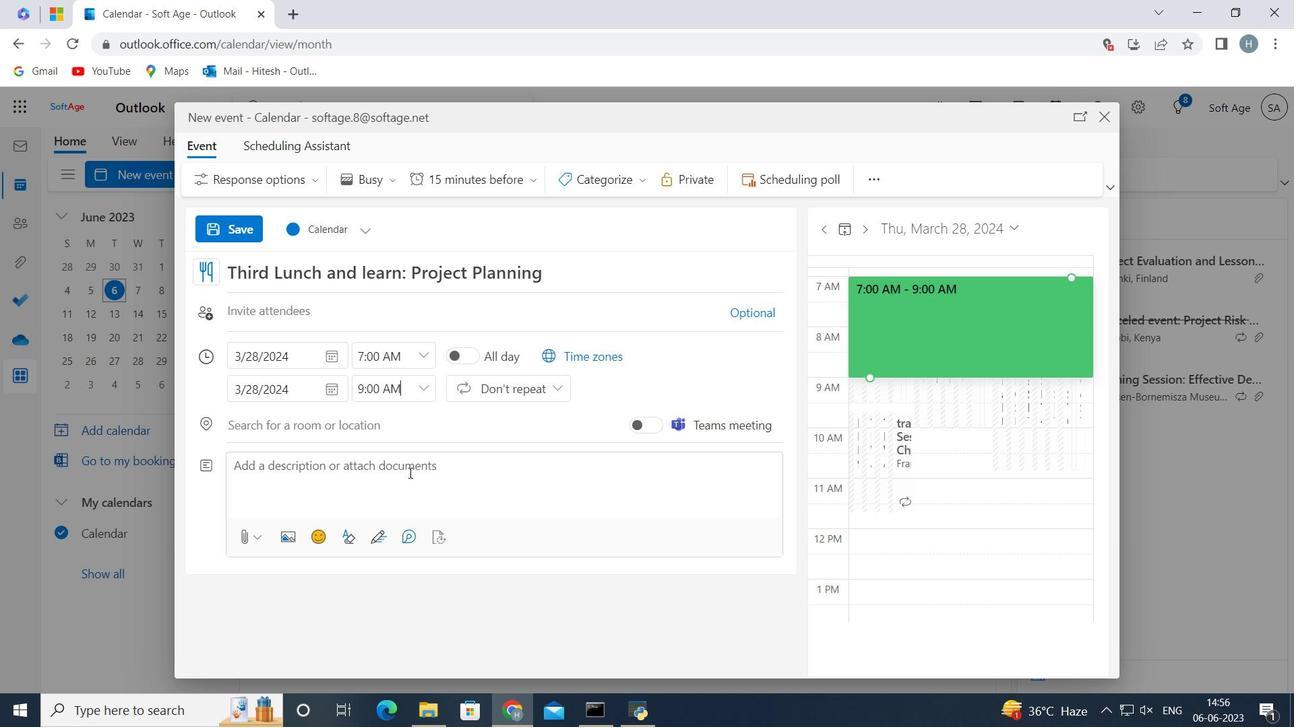 
Action: Mouse pressed left at (410, 473)
Screenshot: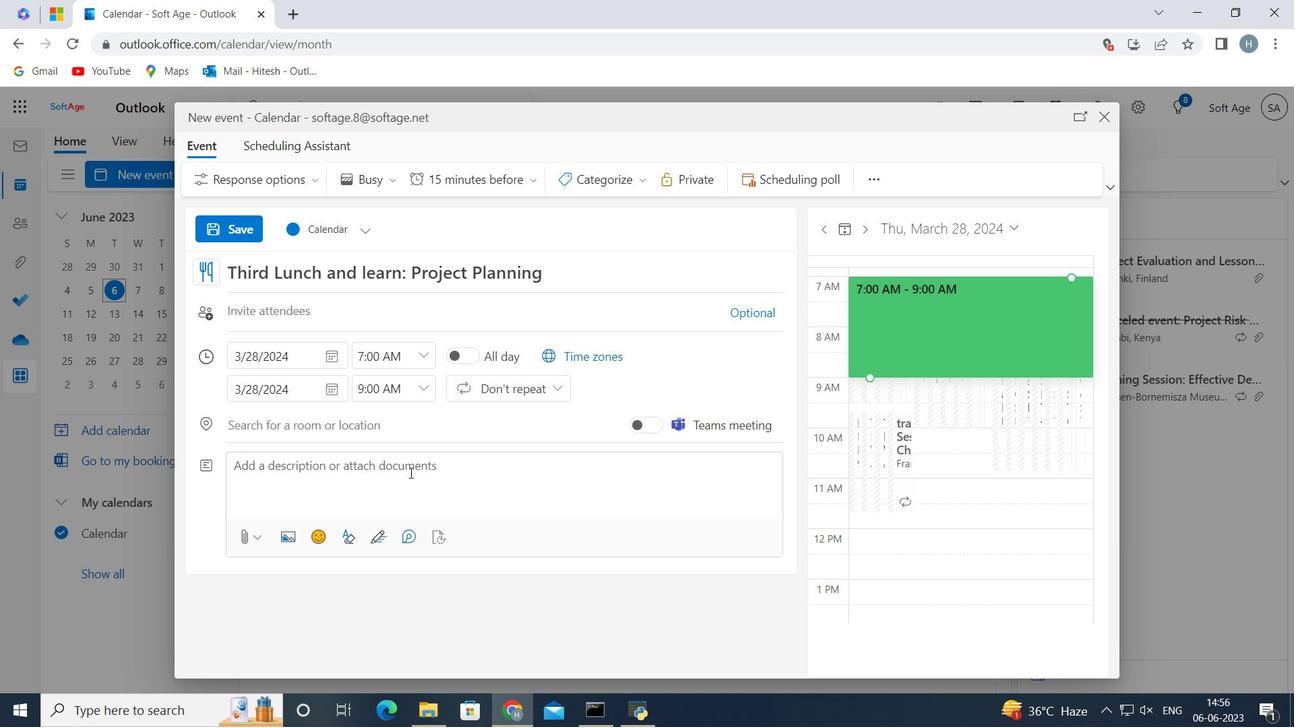 
Action: Key pressed <Key.shift>Participants<Key.space>will<Key.space>learn<Key.space>how<Key.space>to<Key.space>provide<Key.space>feedback<Key.space>and<Key.space>constructive<Key.space>criticism<Key.space>in<Key.space>a<Key.space>constructive<Key.space>and<Key.space>respectful<Key.space>manner.<Key.space><Key.shift>They<Key.space>will<Key.space>practice<Key.space>giving<Key.space>and<Key.space>receiving<Key.space>feedback,<Key.space>focusing<Key.space>on<Key.space>specific<Key.space>behaviors<Key.space>and<Key.space>outcomes,<Key.space>and<Key.space>offering<Key.space>suggestions<Key.space>for<Key.space>improvement.<Key.space>
Screenshot: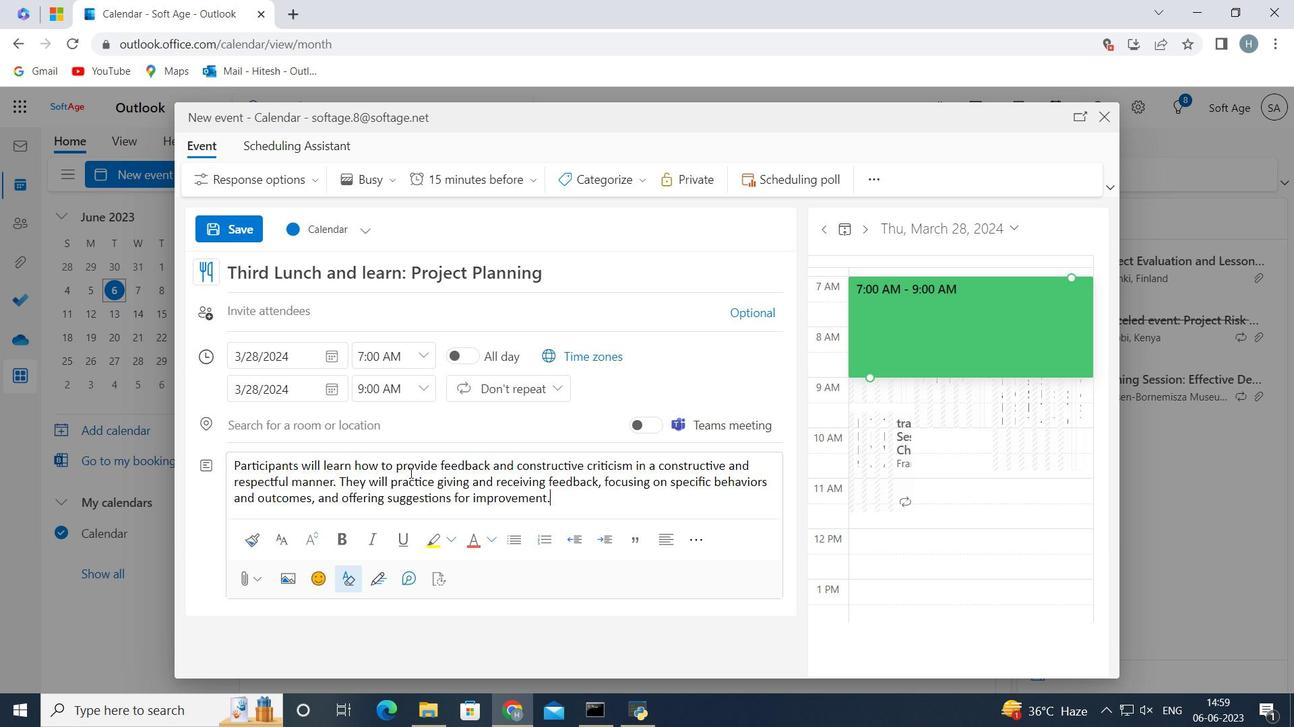 
Action: Mouse scrolled (410, 473) with delta (0, 0)
Screenshot: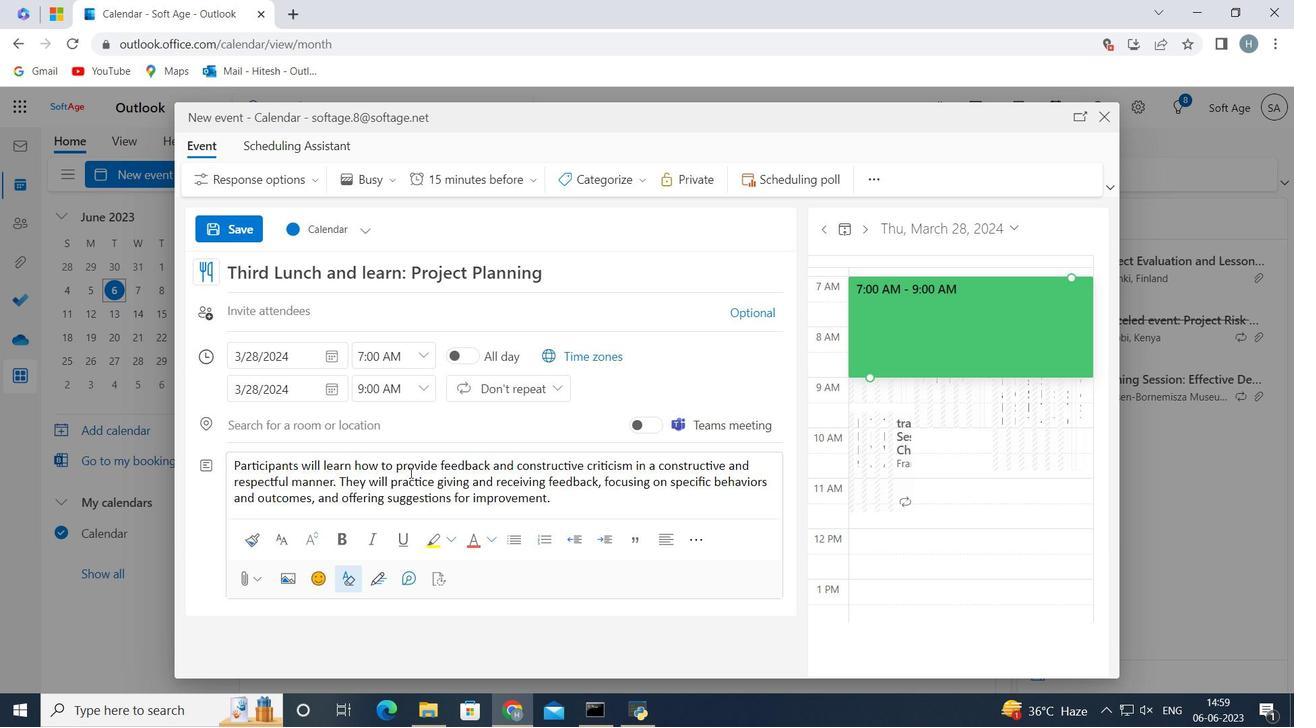 
Action: Mouse moved to (612, 173)
Screenshot: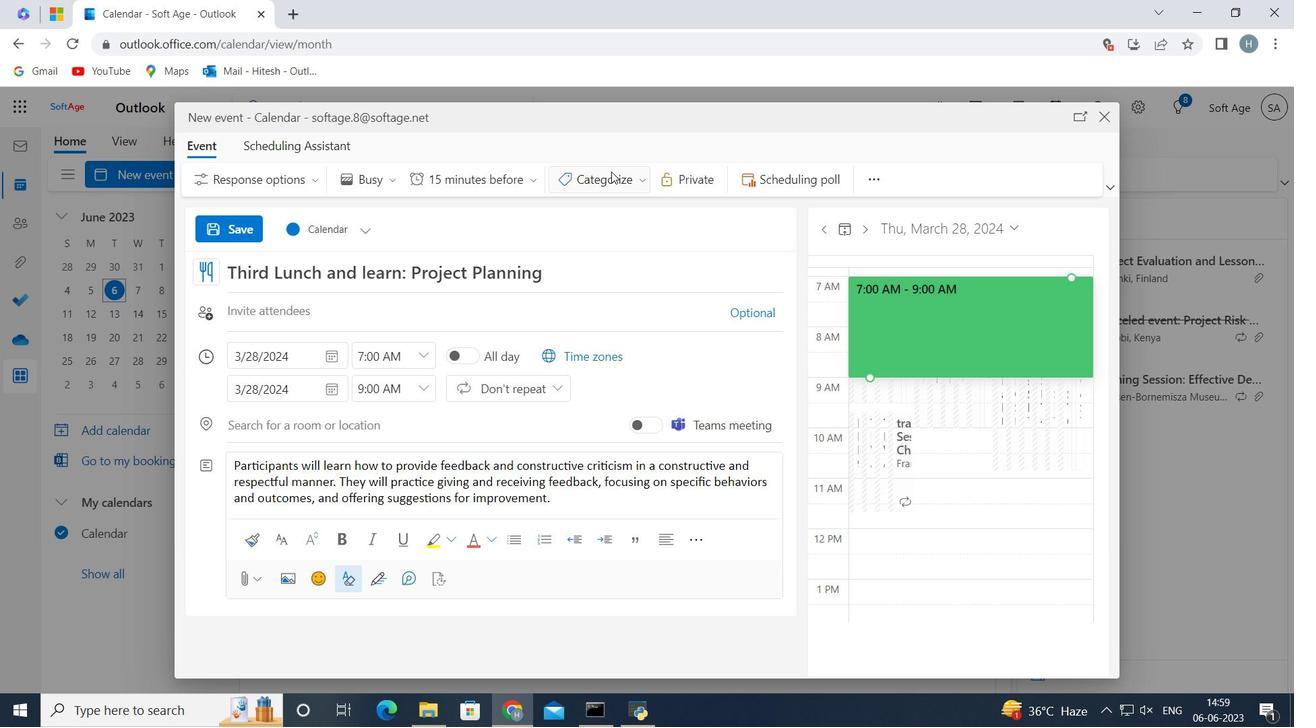 
Action: Mouse pressed left at (612, 173)
Screenshot: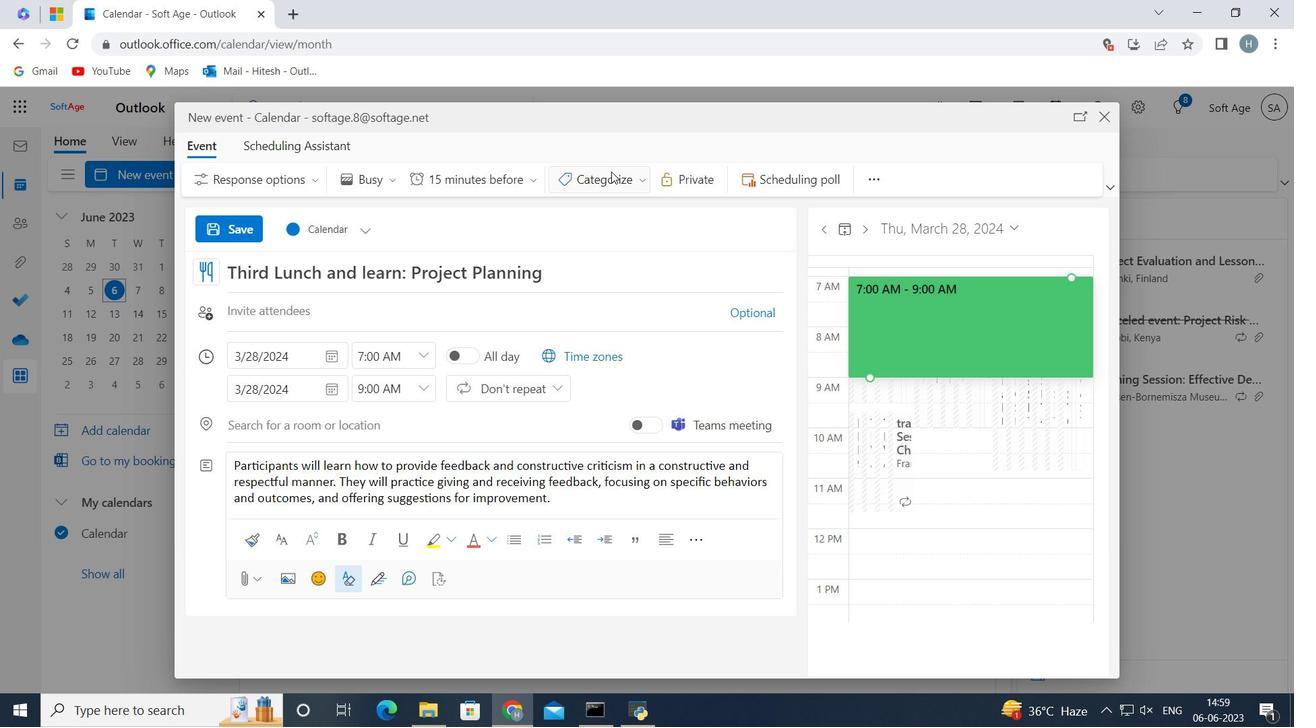 
Action: Mouse moved to (619, 264)
Screenshot: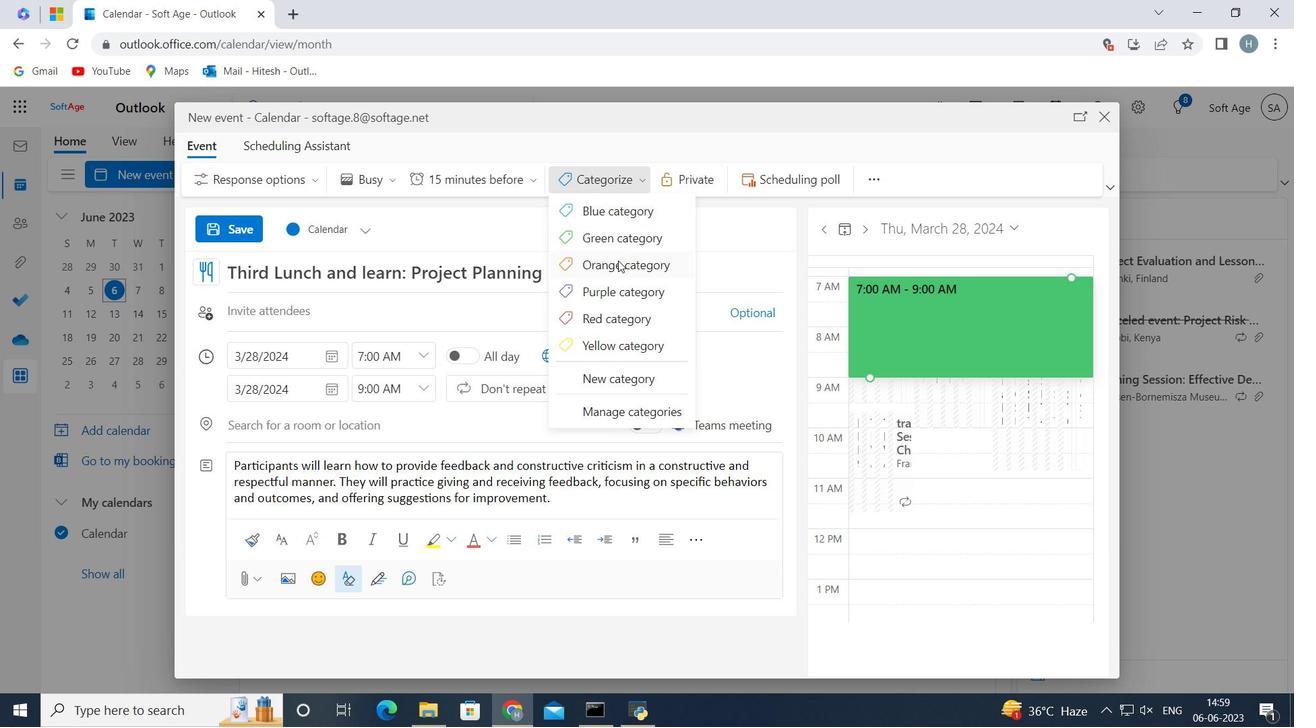 
Action: Mouse pressed left at (619, 264)
Screenshot: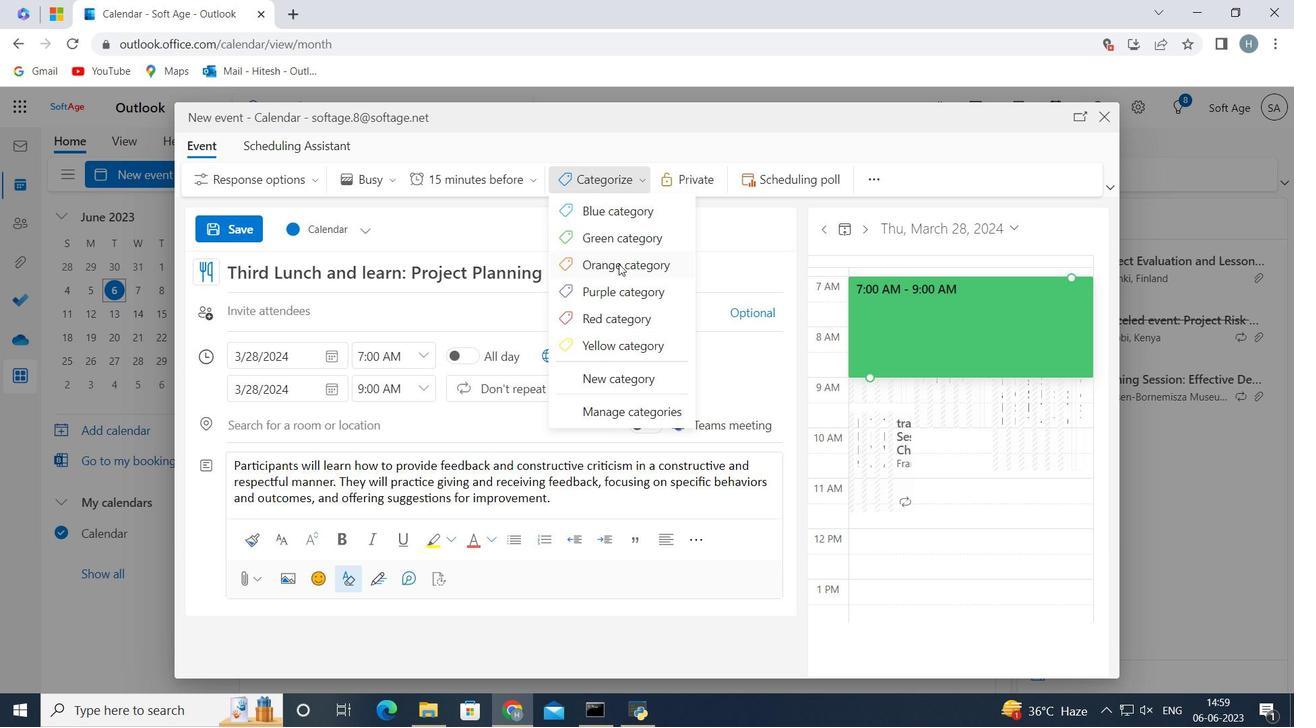 
Action: Mouse moved to (460, 315)
Screenshot: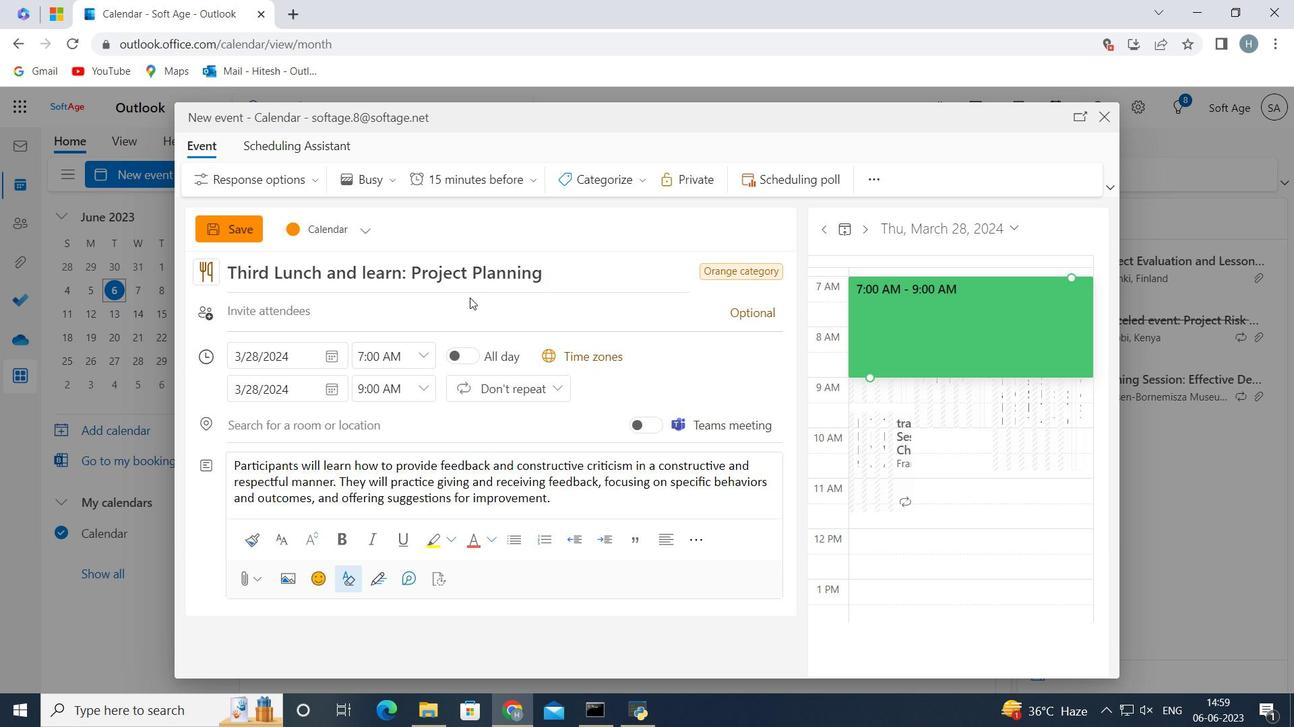 
Action: Mouse pressed left at (460, 315)
Screenshot: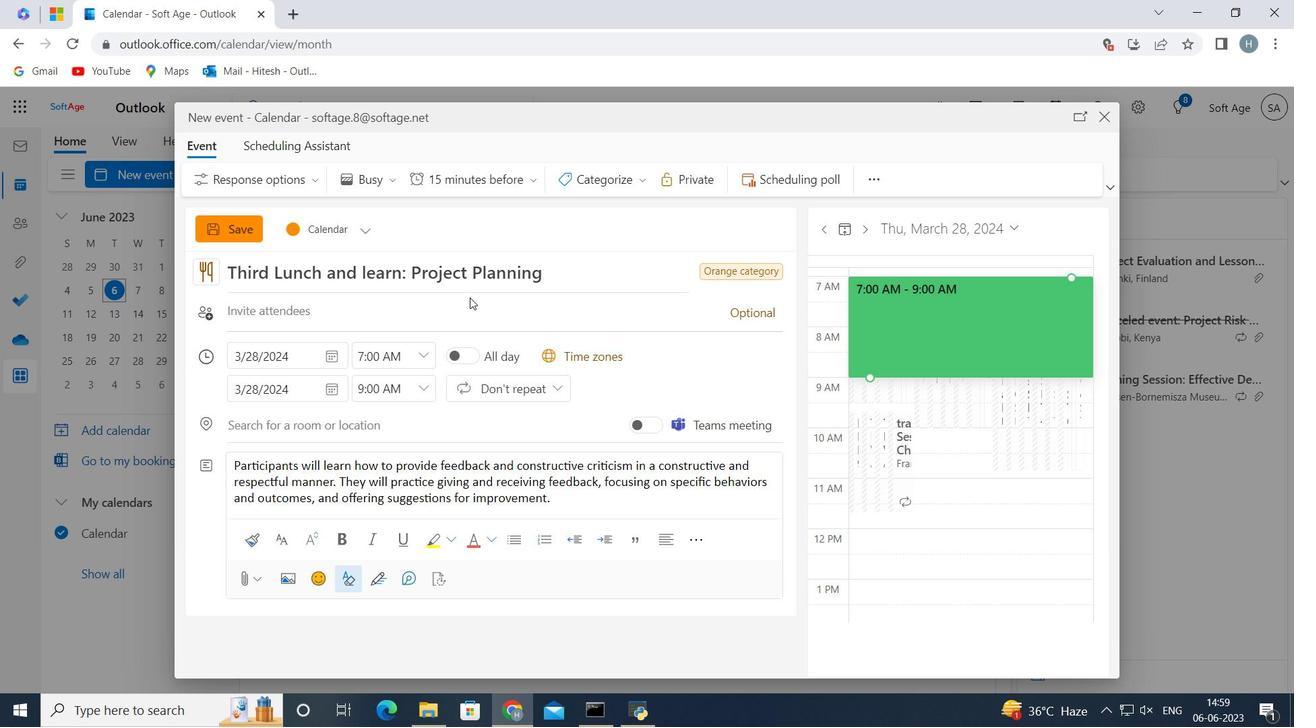 
Action: Key pressed softage.7<Key.shift>@softage.net
Screenshot: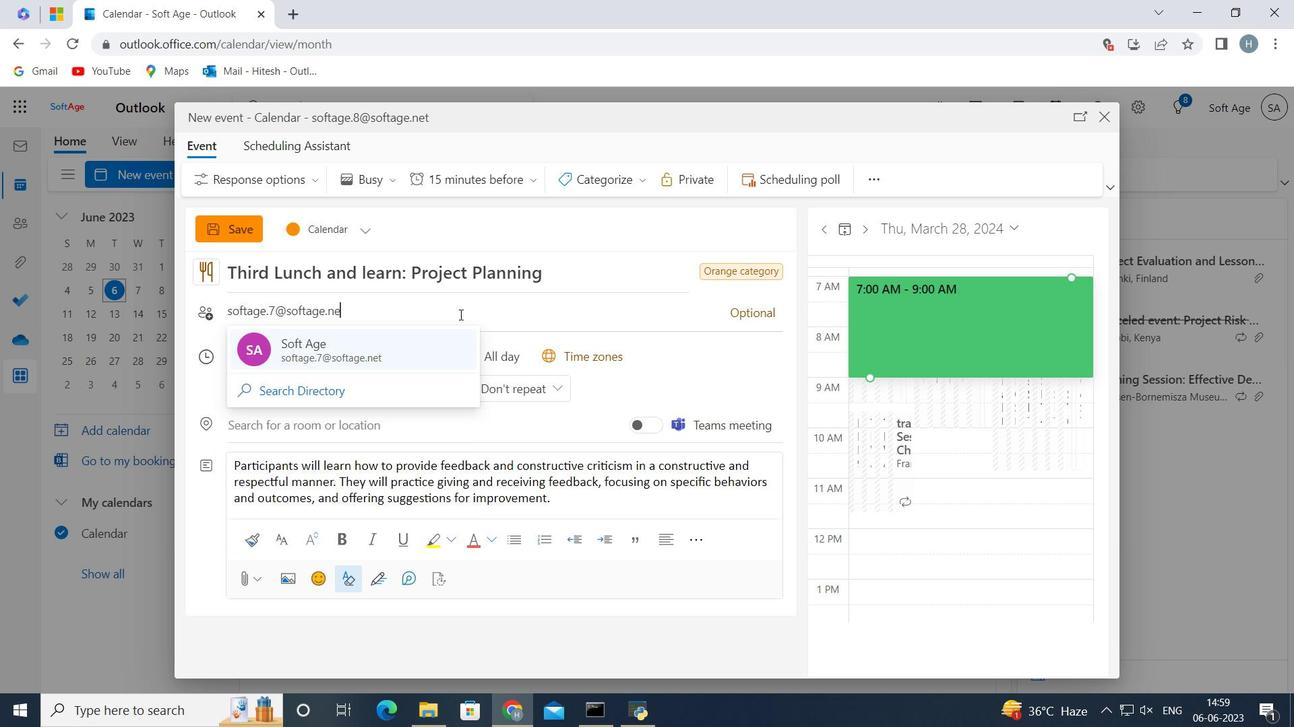
Action: Mouse moved to (365, 357)
Screenshot: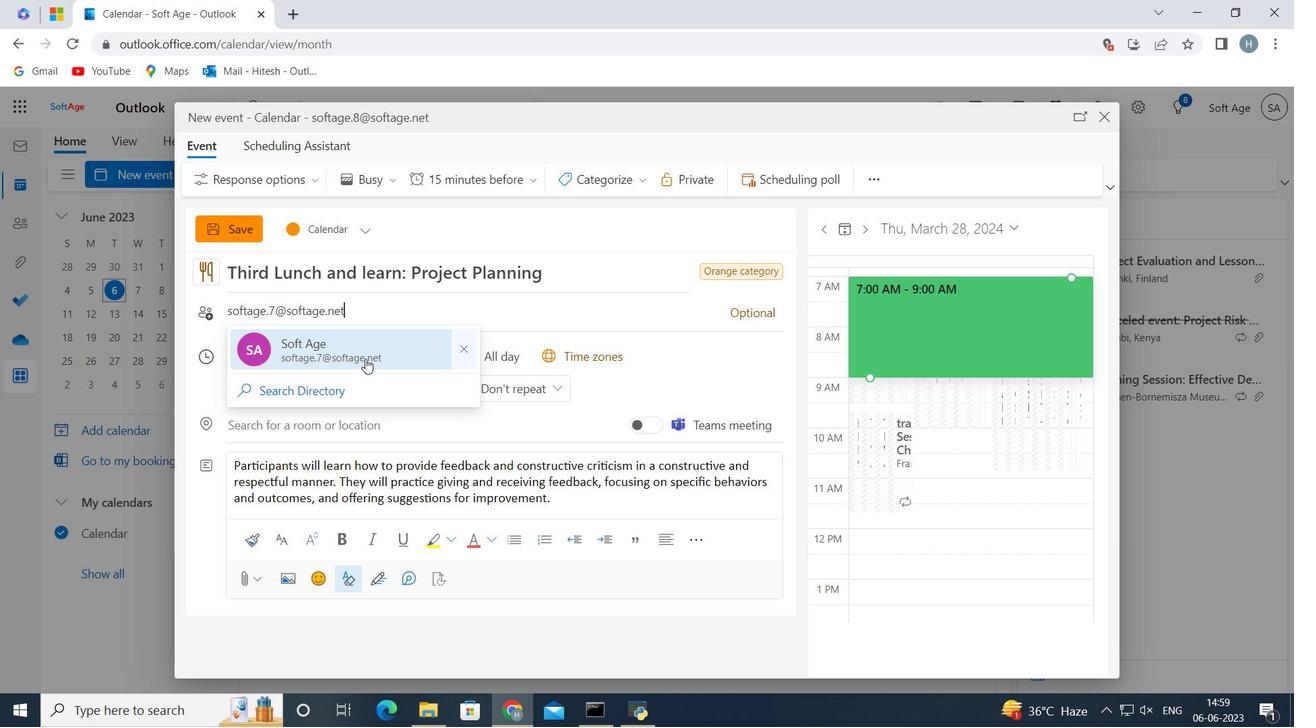 
Action: Mouse pressed left at (365, 357)
Screenshot: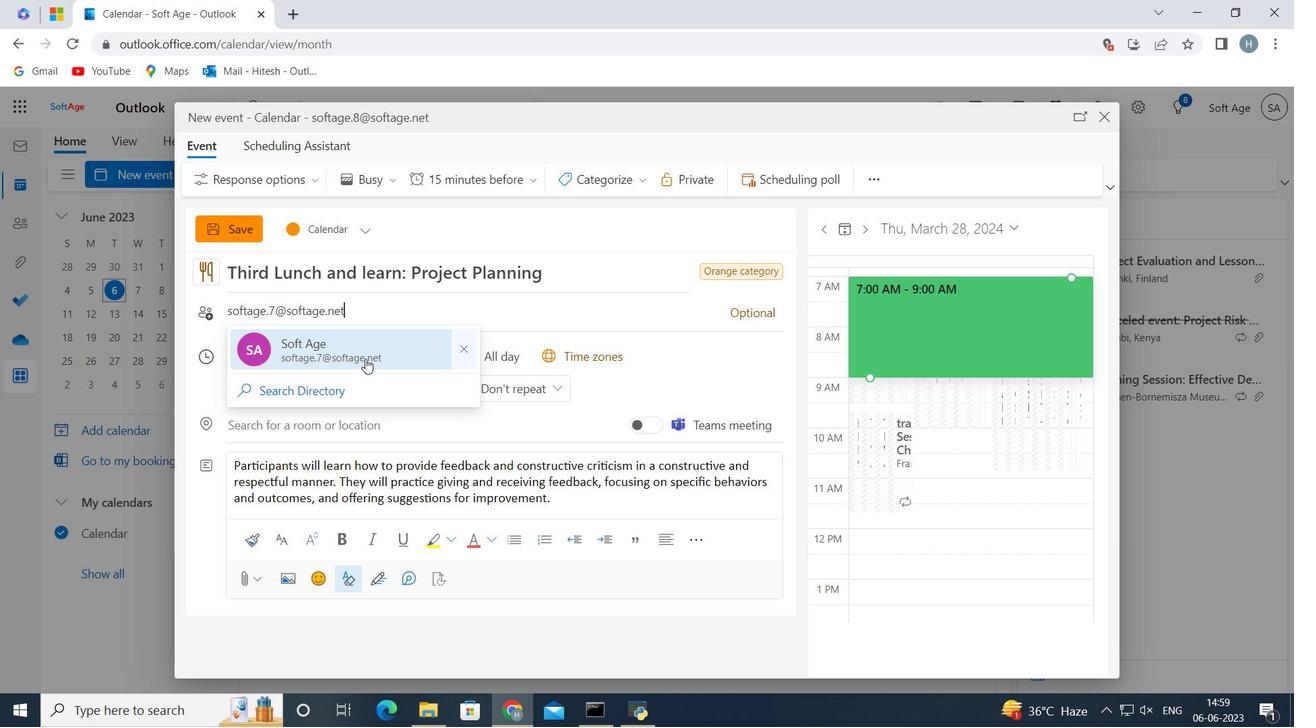 
Action: Mouse moved to (368, 355)
Screenshot: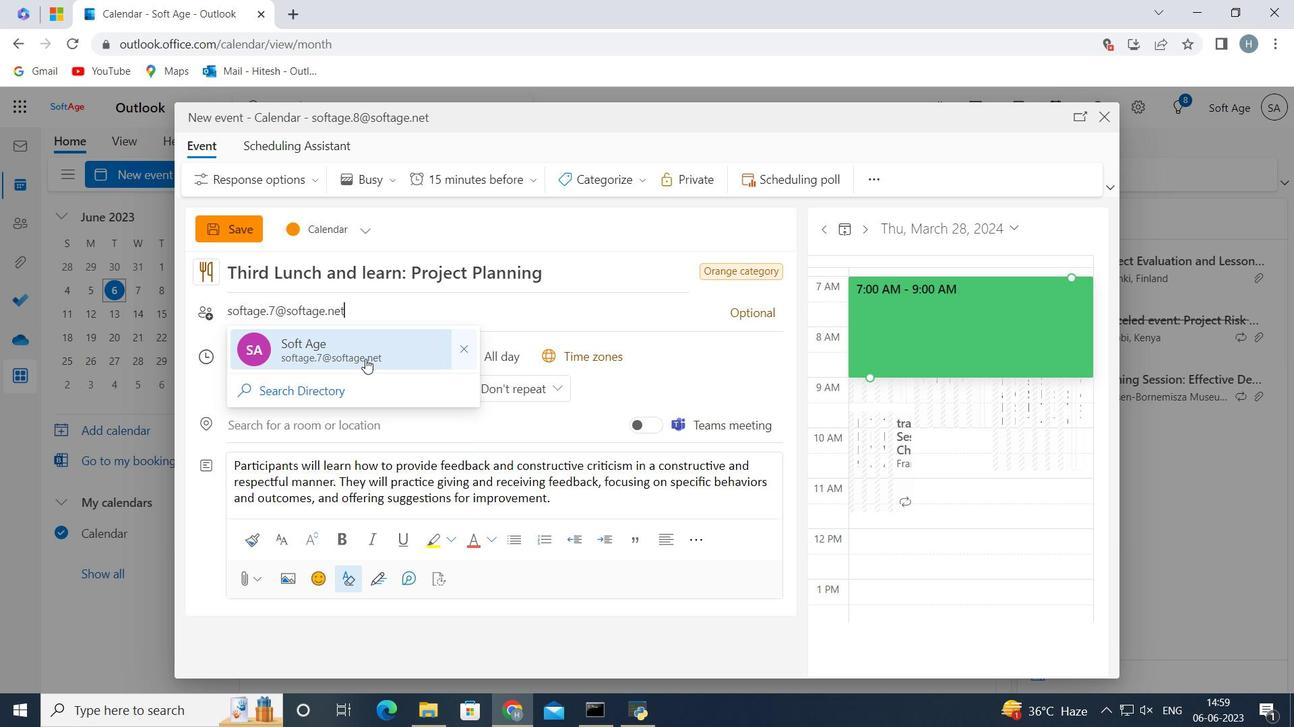 
Action: Key pressed softage.9<Key.shift>@softage.net
Screenshot: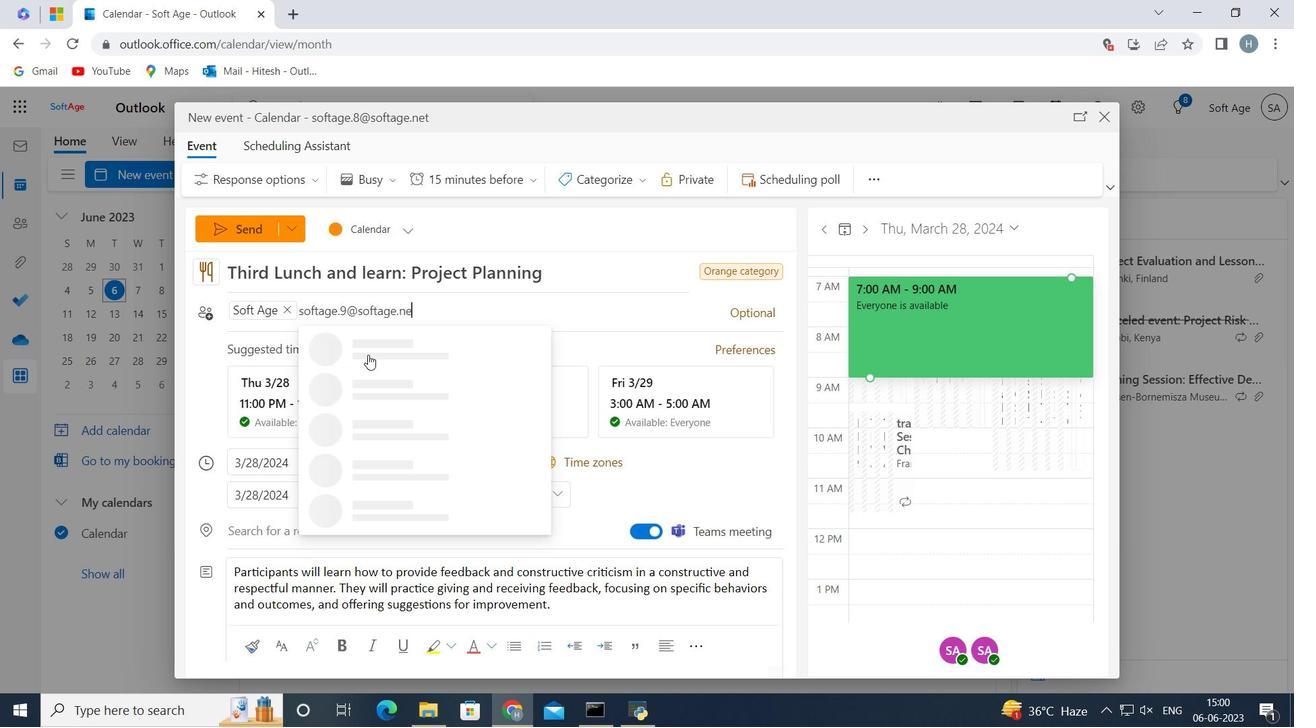 
Action: Mouse moved to (403, 347)
Screenshot: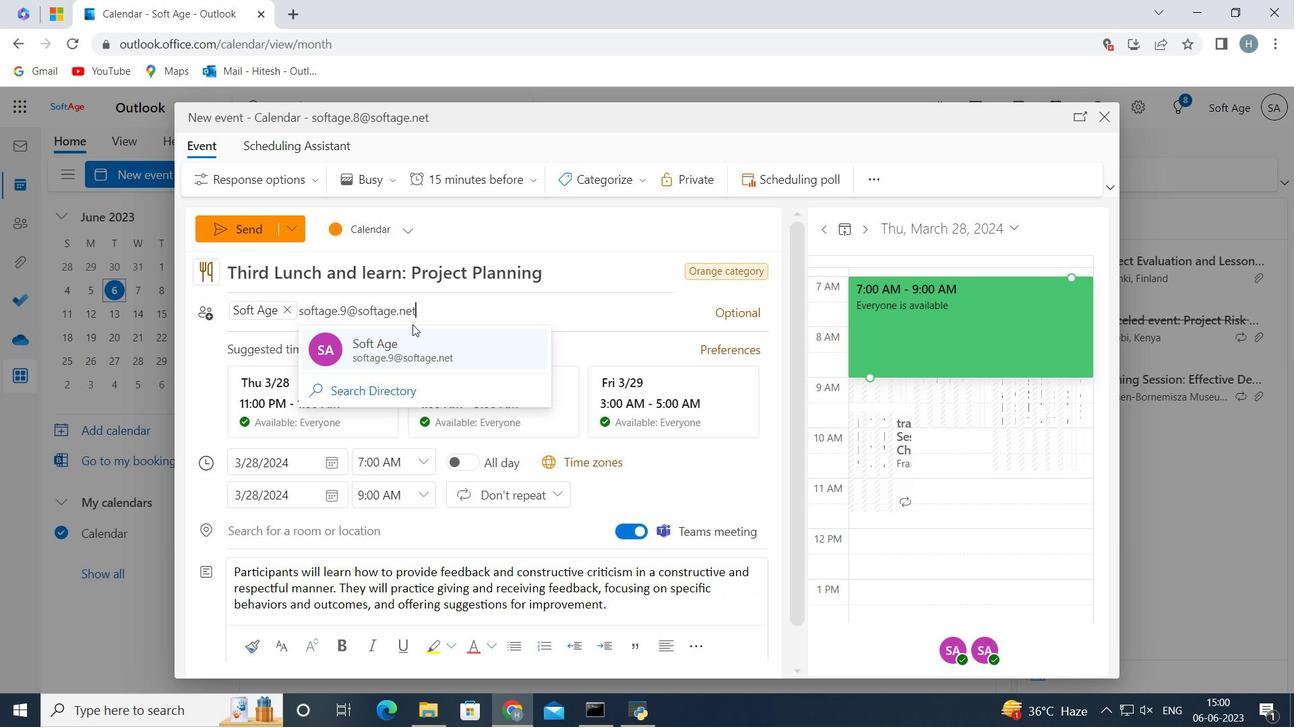 
Action: Mouse pressed left at (403, 347)
Screenshot: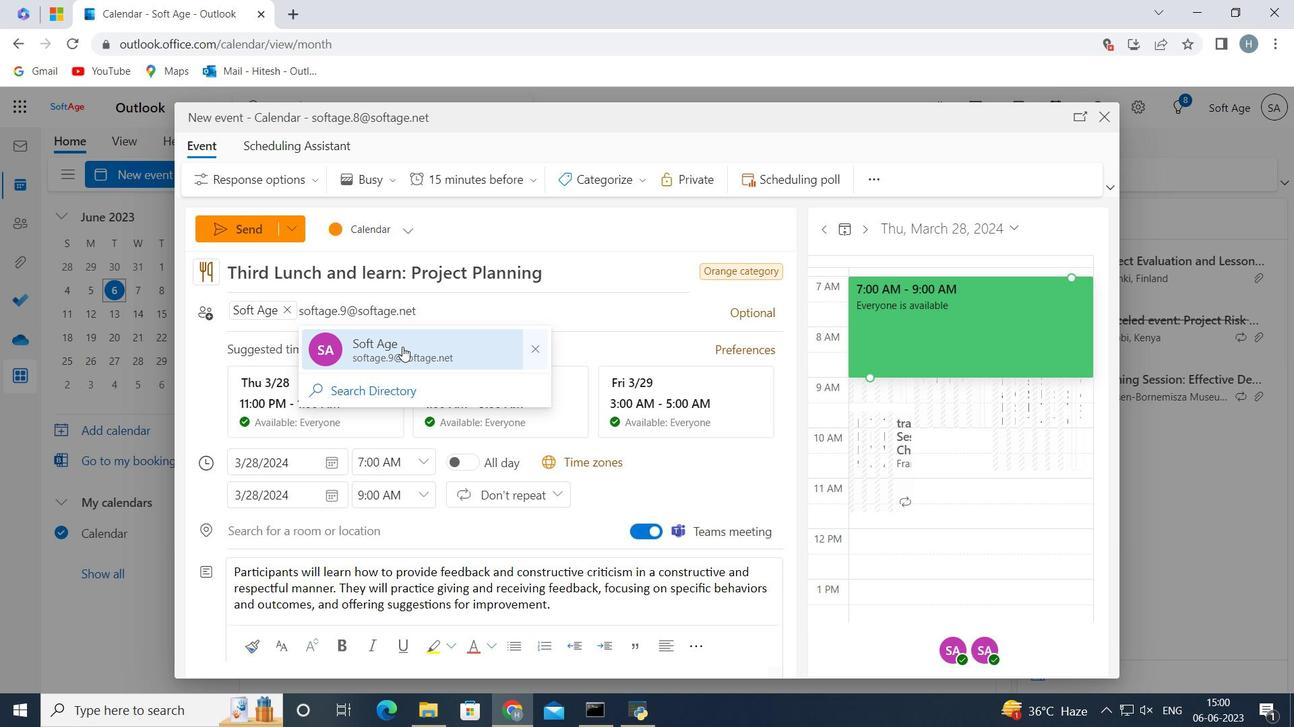 
Action: Mouse moved to (532, 185)
Screenshot: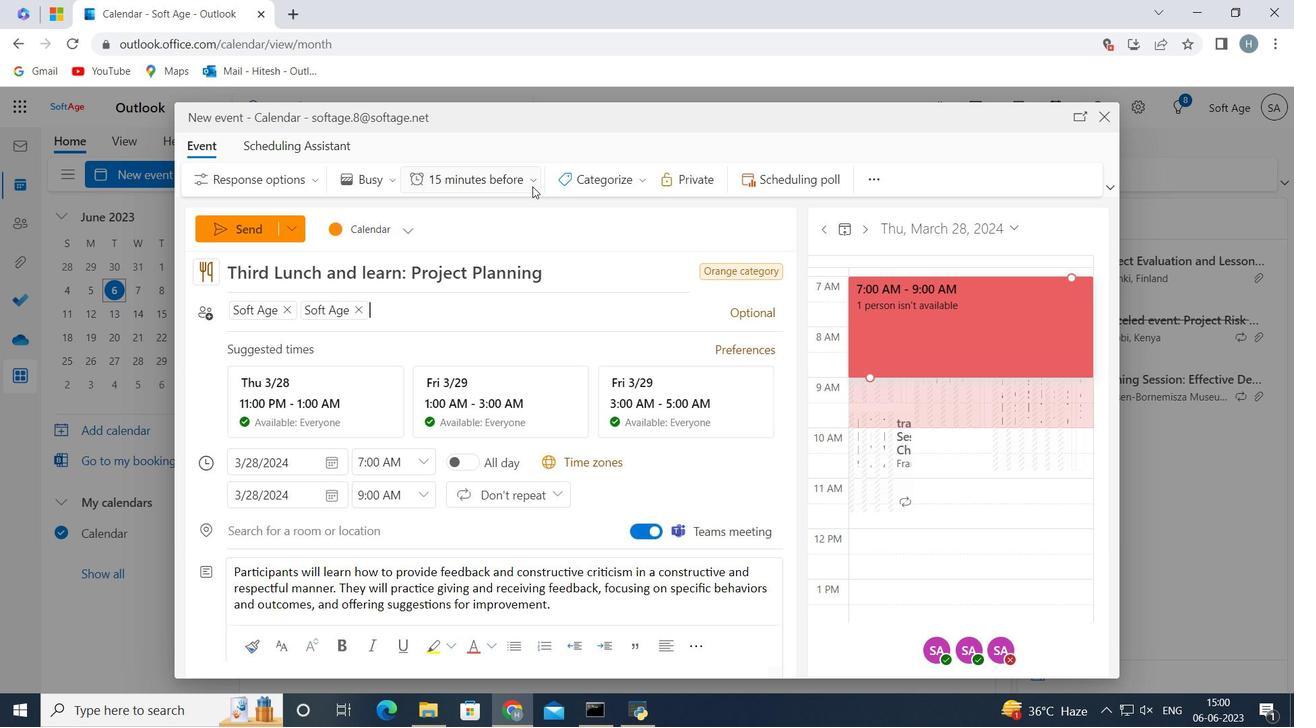 
Action: Mouse pressed left at (532, 185)
Screenshot: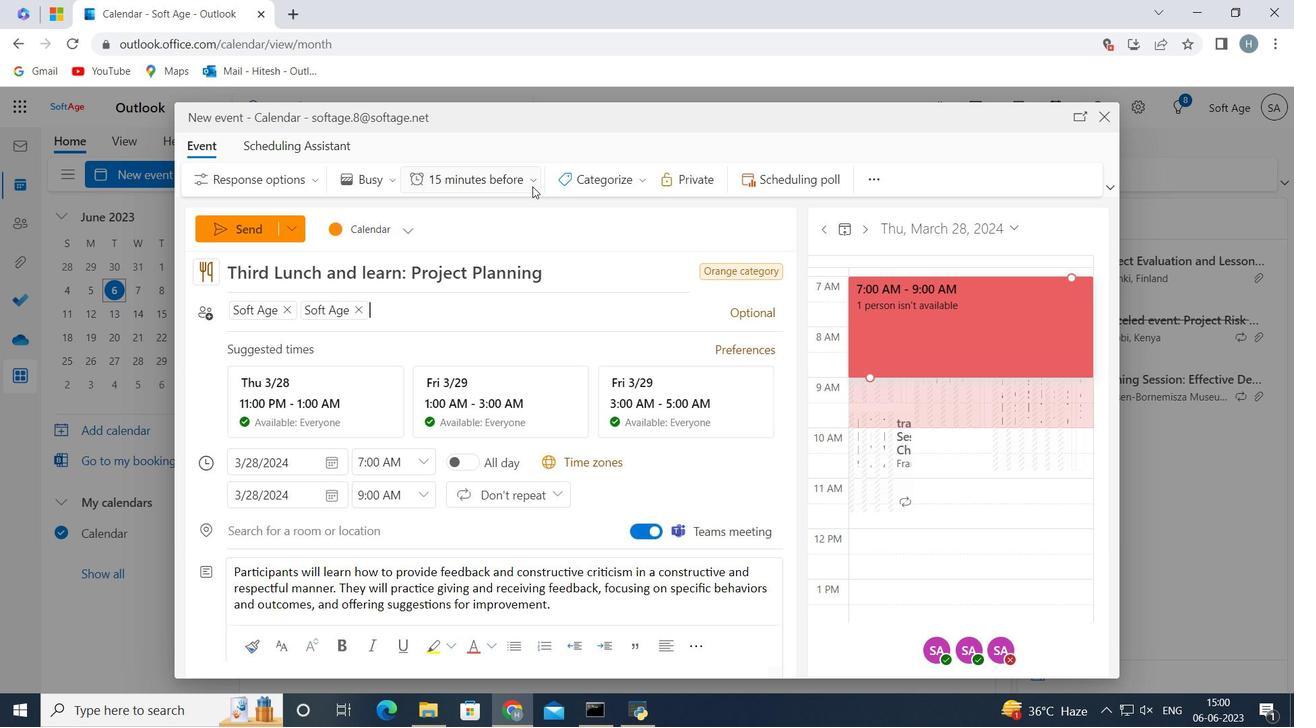 
Action: Mouse moved to (492, 508)
Screenshot: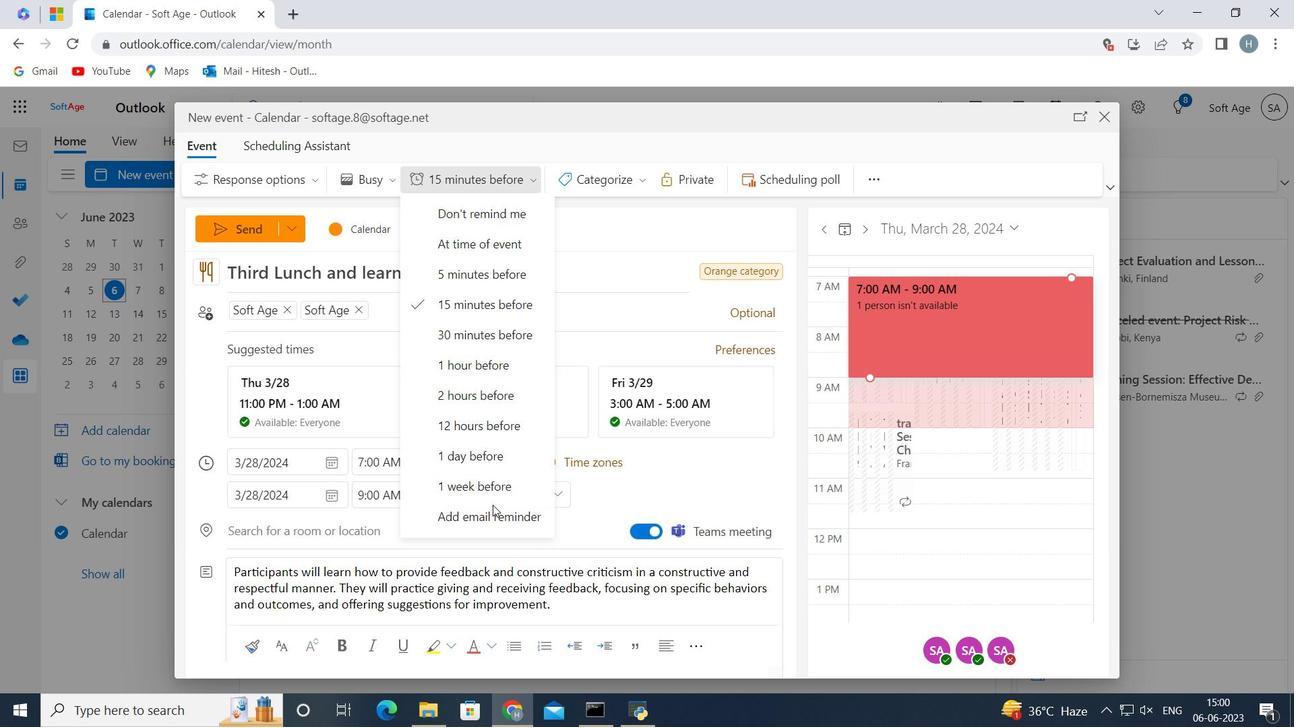 
Action: Mouse pressed left at (492, 508)
Screenshot: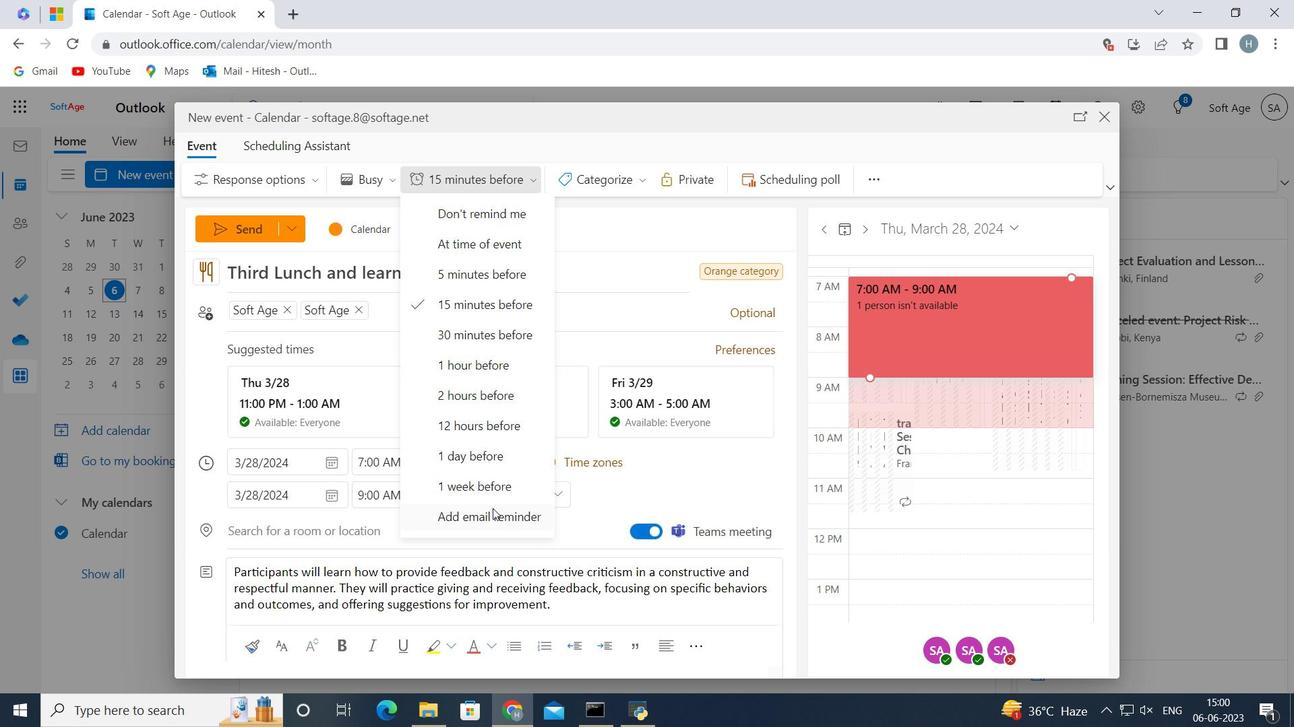 
Action: Mouse moved to (473, 287)
Screenshot: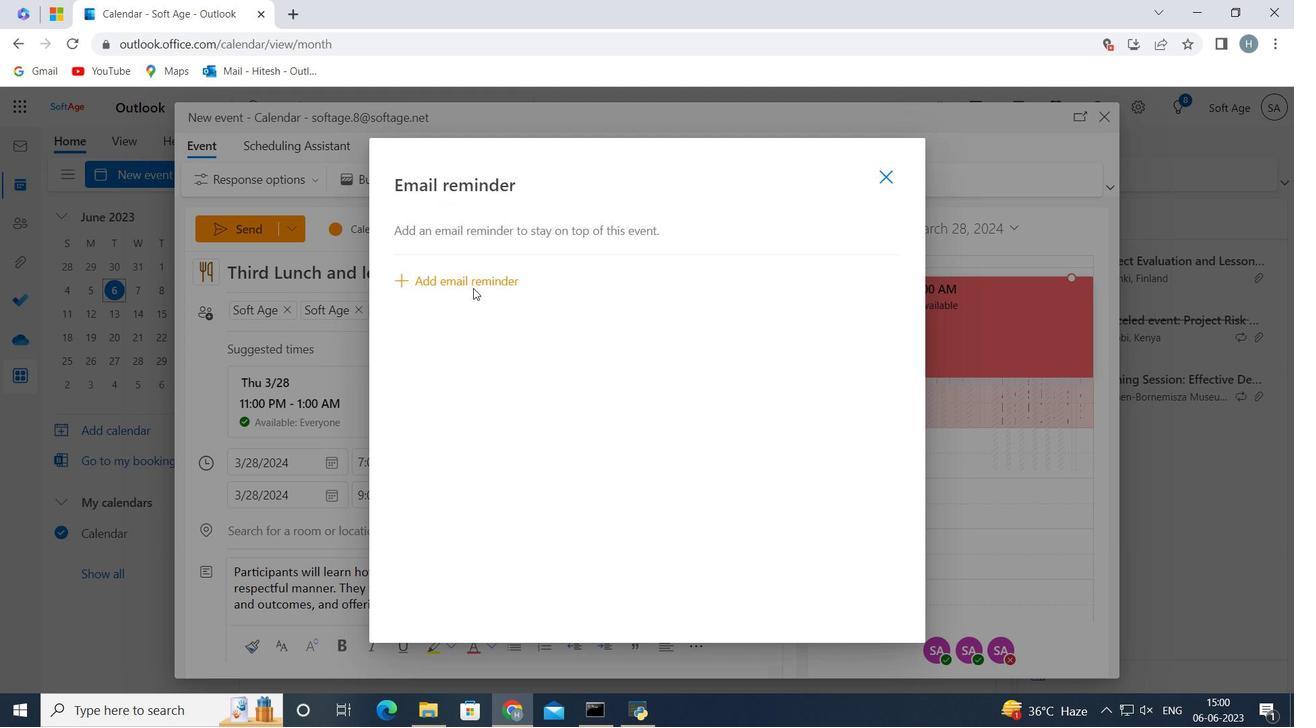 
Action: Mouse pressed left at (473, 287)
Screenshot: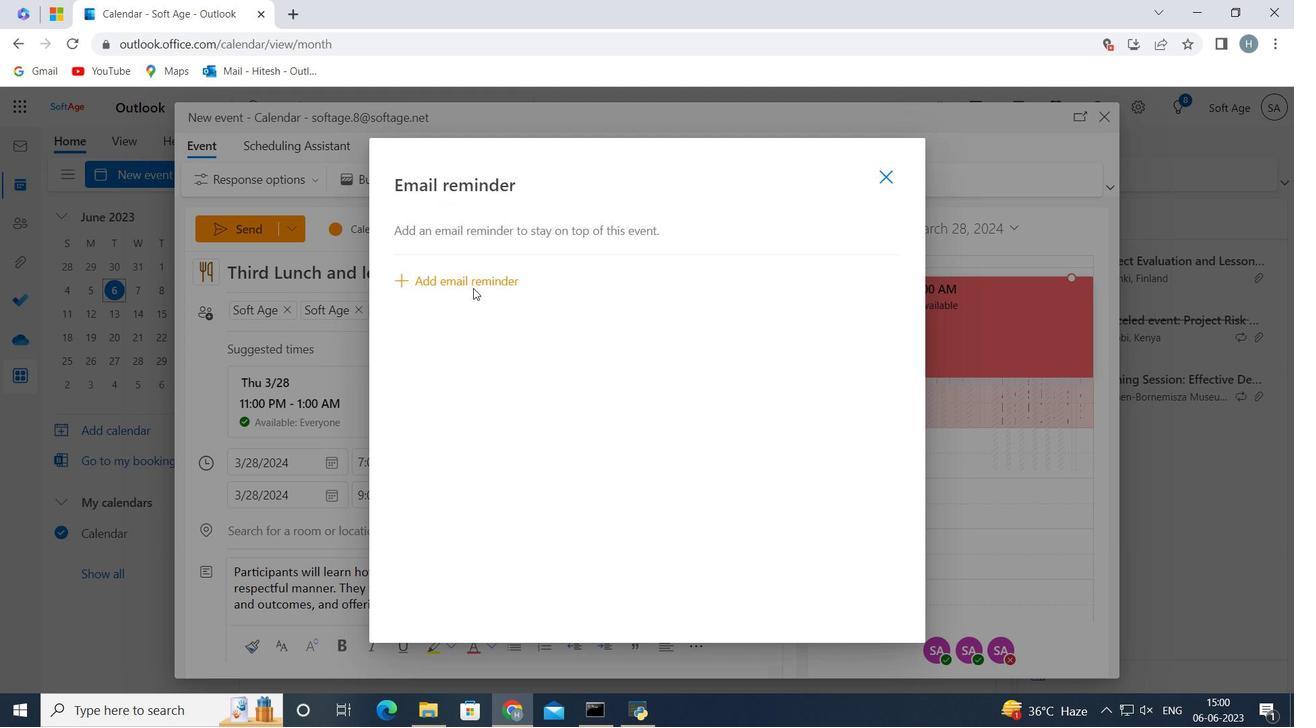 
Action: Mouse moved to (547, 277)
Screenshot: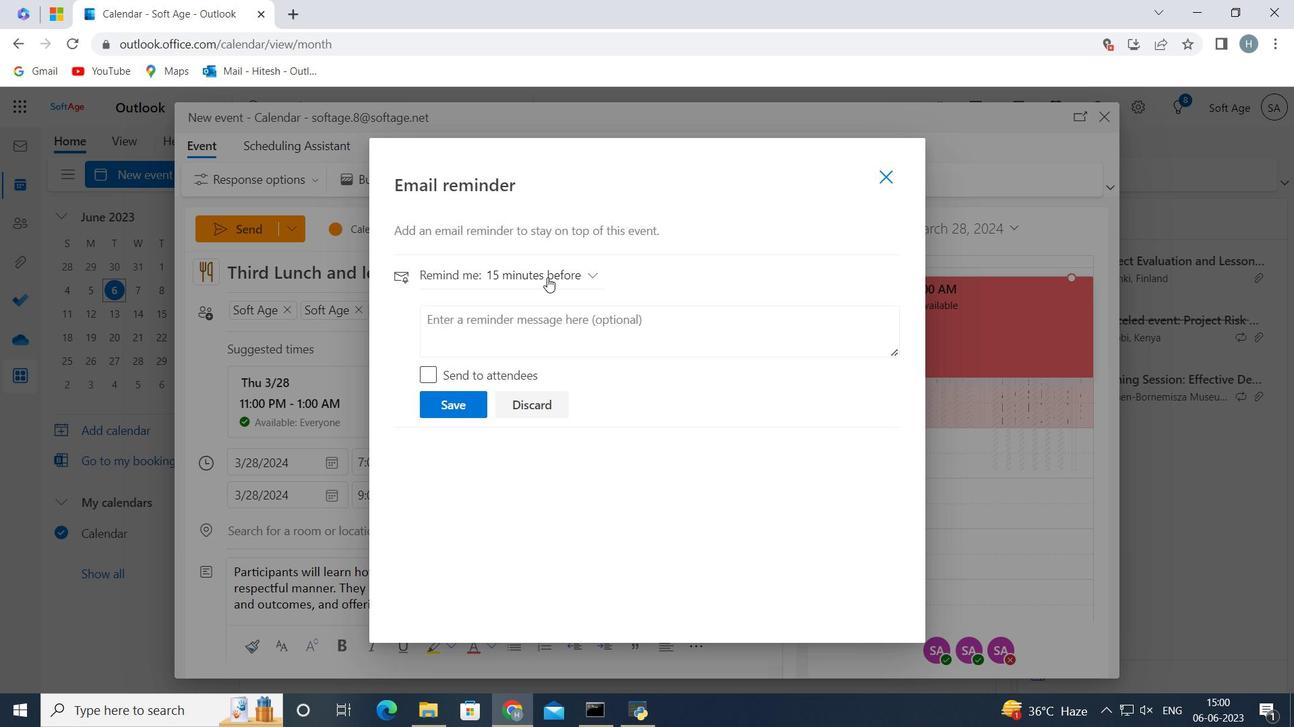
Action: Mouse pressed left at (547, 277)
Screenshot: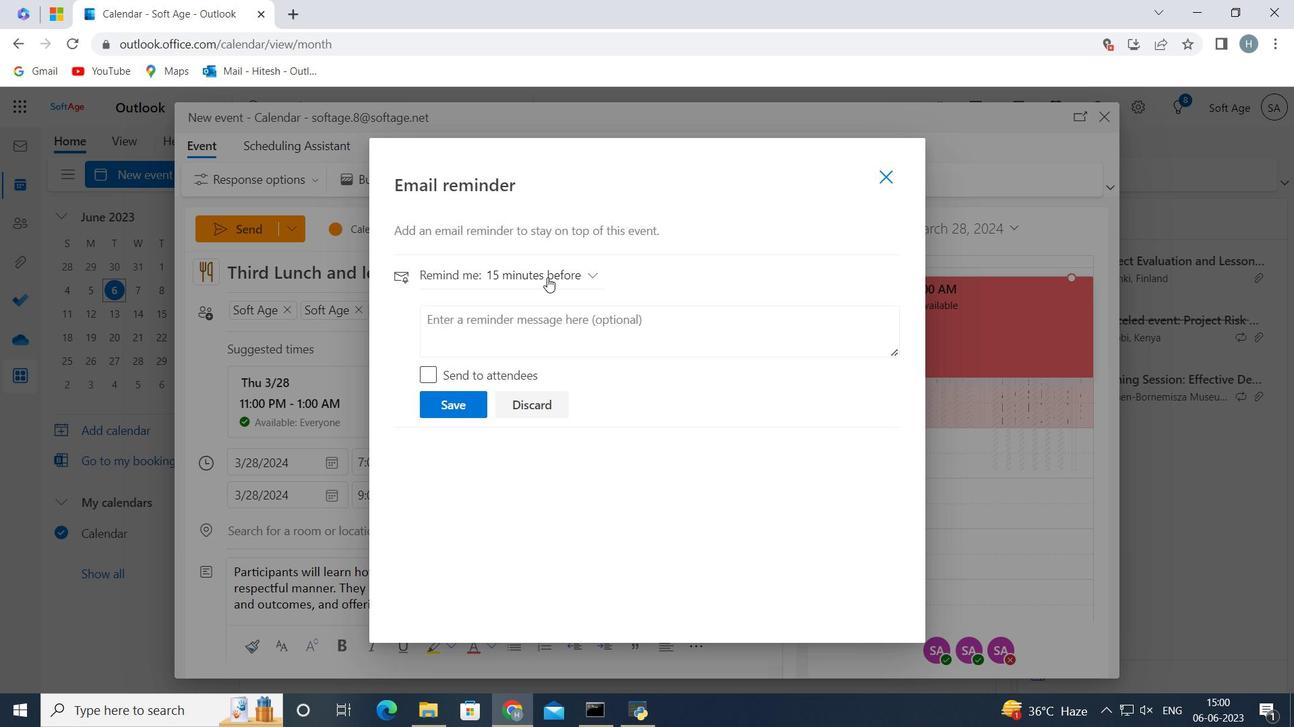 
Action: Mouse moved to (543, 574)
Screenshot: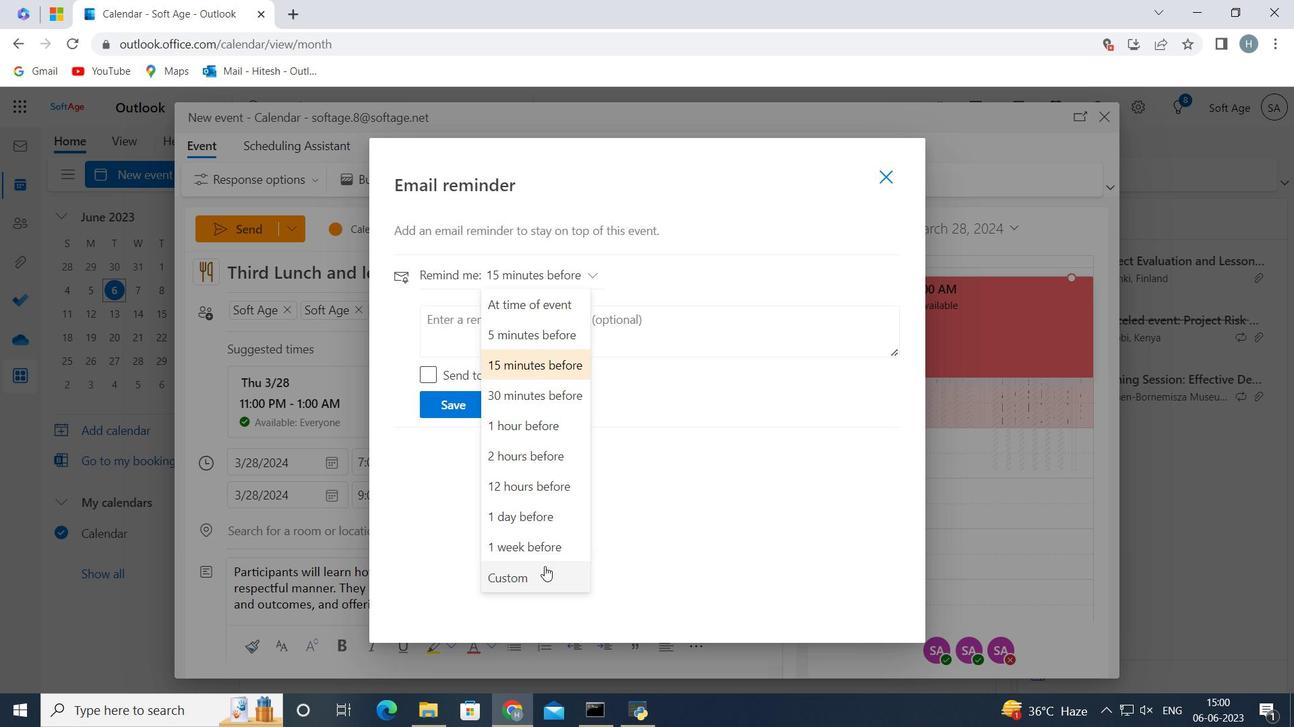 
Action: Mouse pressed left at (543, 574)
Screenshot: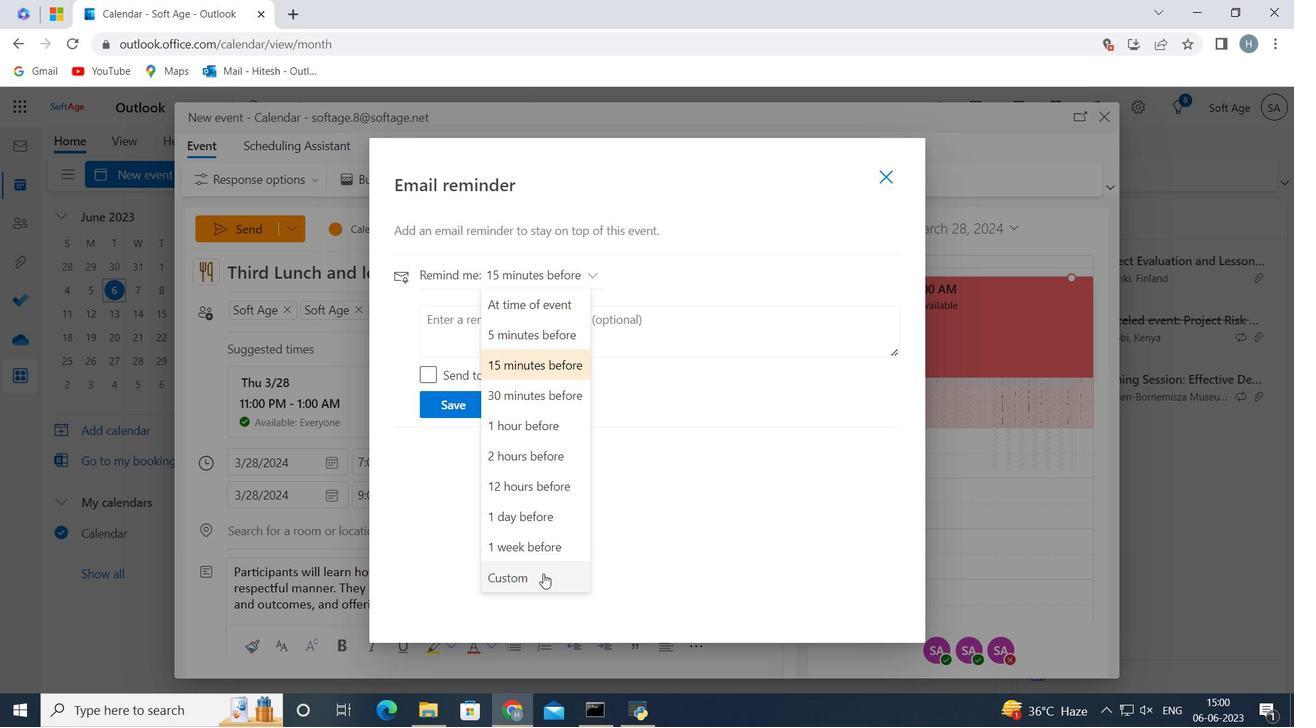 
Action: Mouse moved to (555, 370)
Screenshot: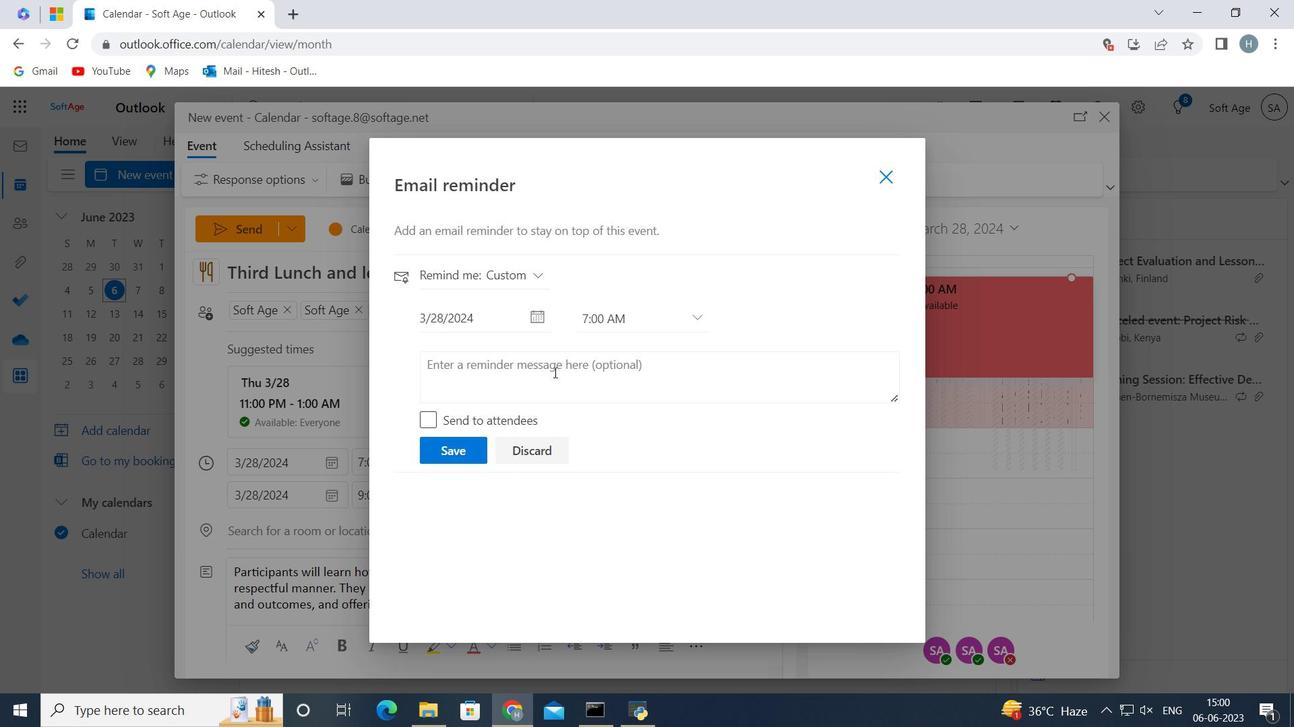 
Action: Mouse pressed left at (555, 370)
Screenshot: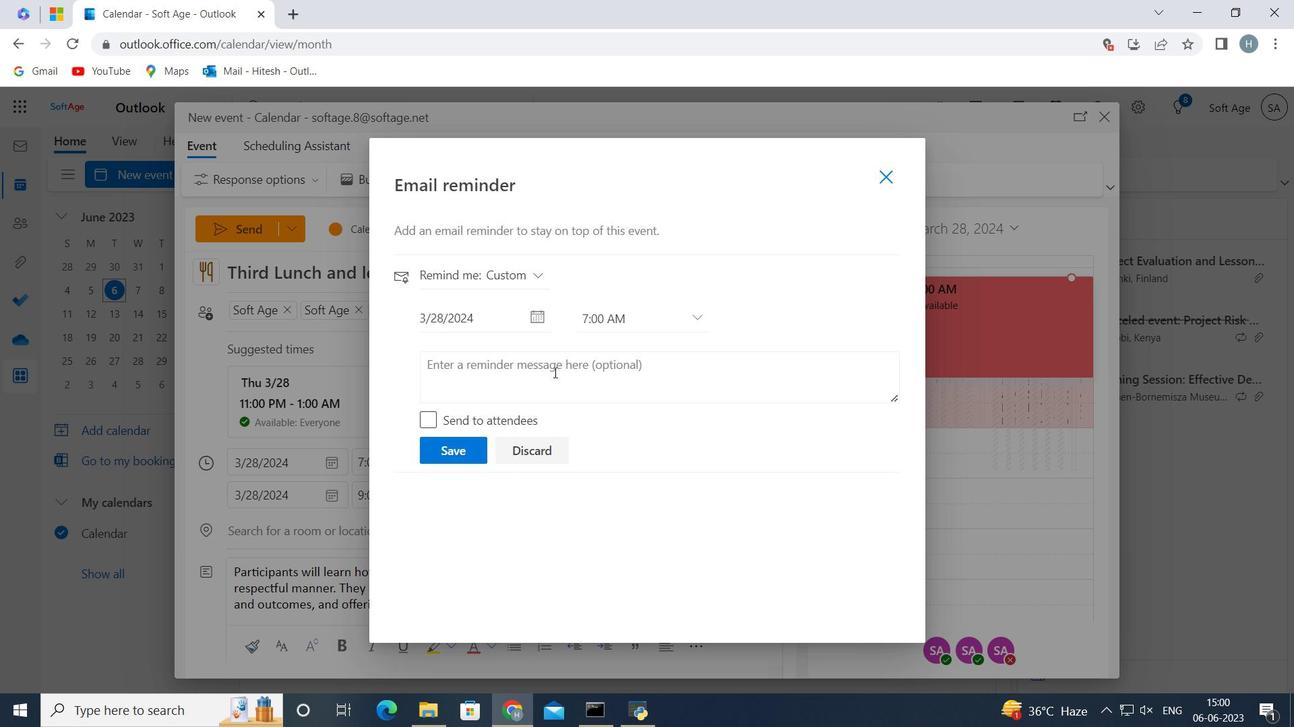 
Action: Mouse moved to (556, 370)
Screenshot: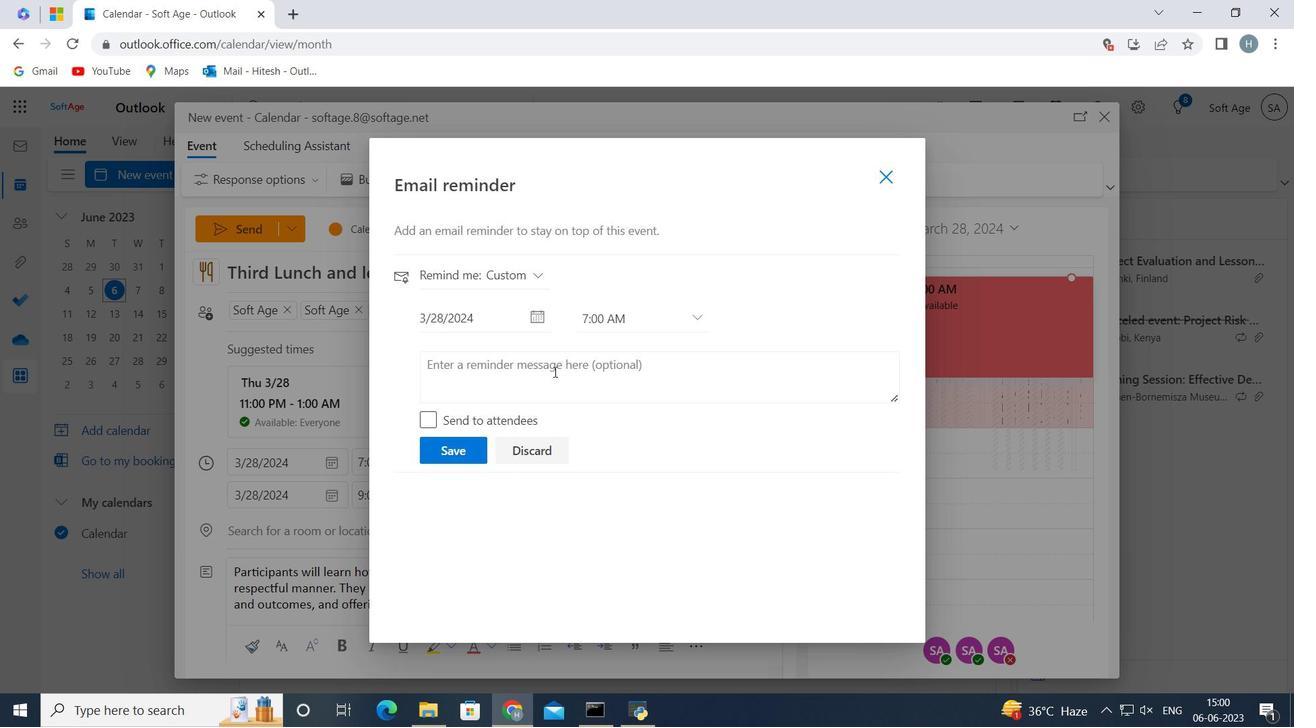 
Action: Key pressed 1358<Key.space>day<Key.space>before
Screenshot: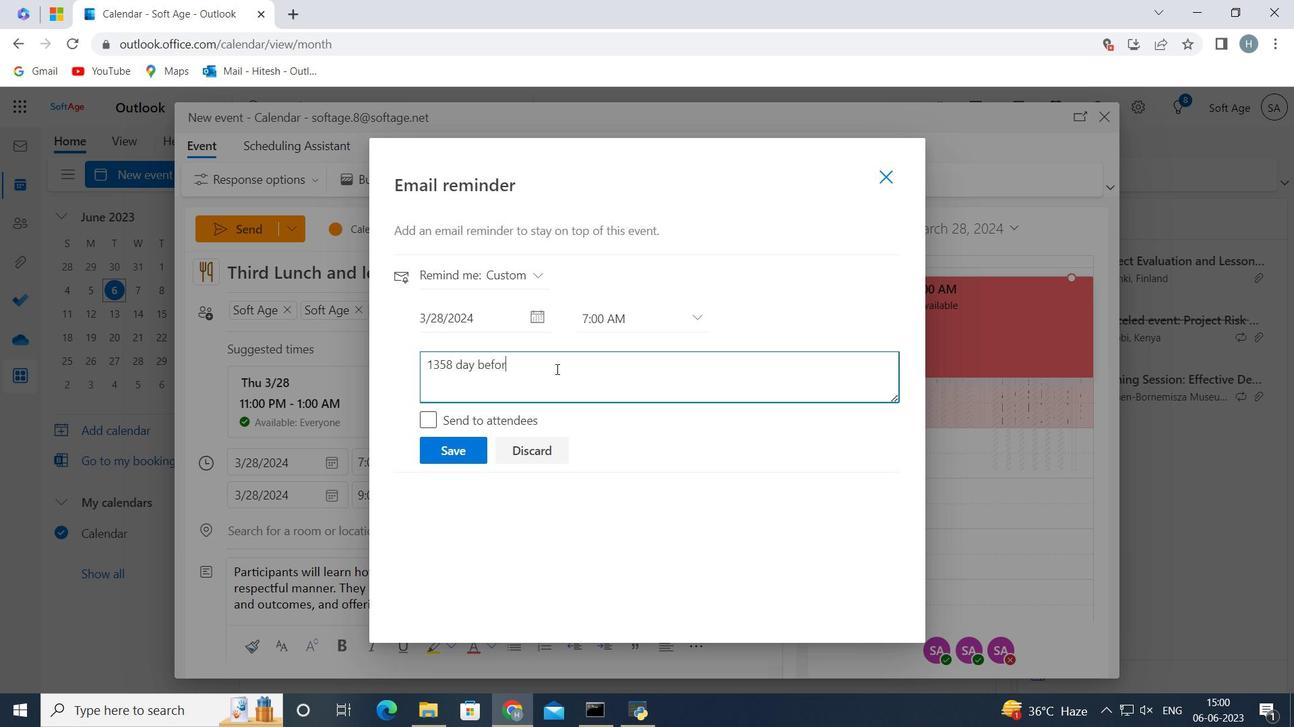 
Action: Mouse moved to (463, 449)
Screenshot: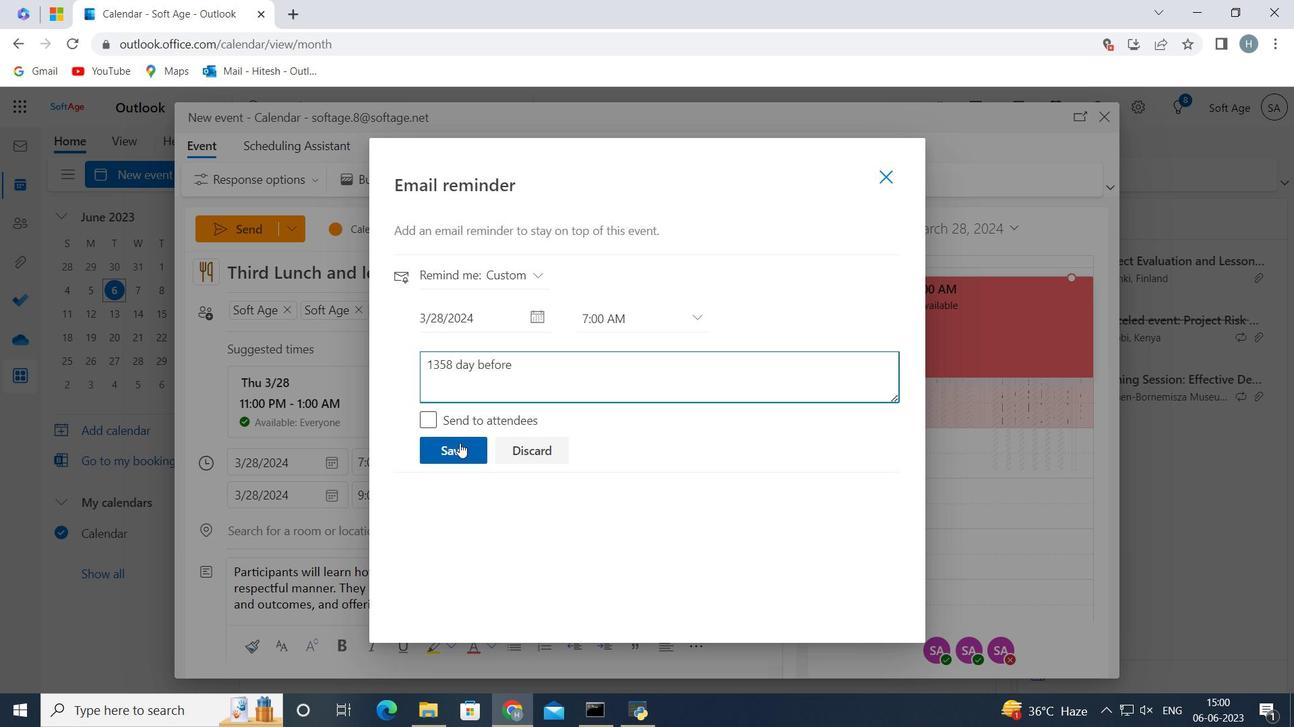 
Action: Mouse pressed left at (463, 449)
Screenshot: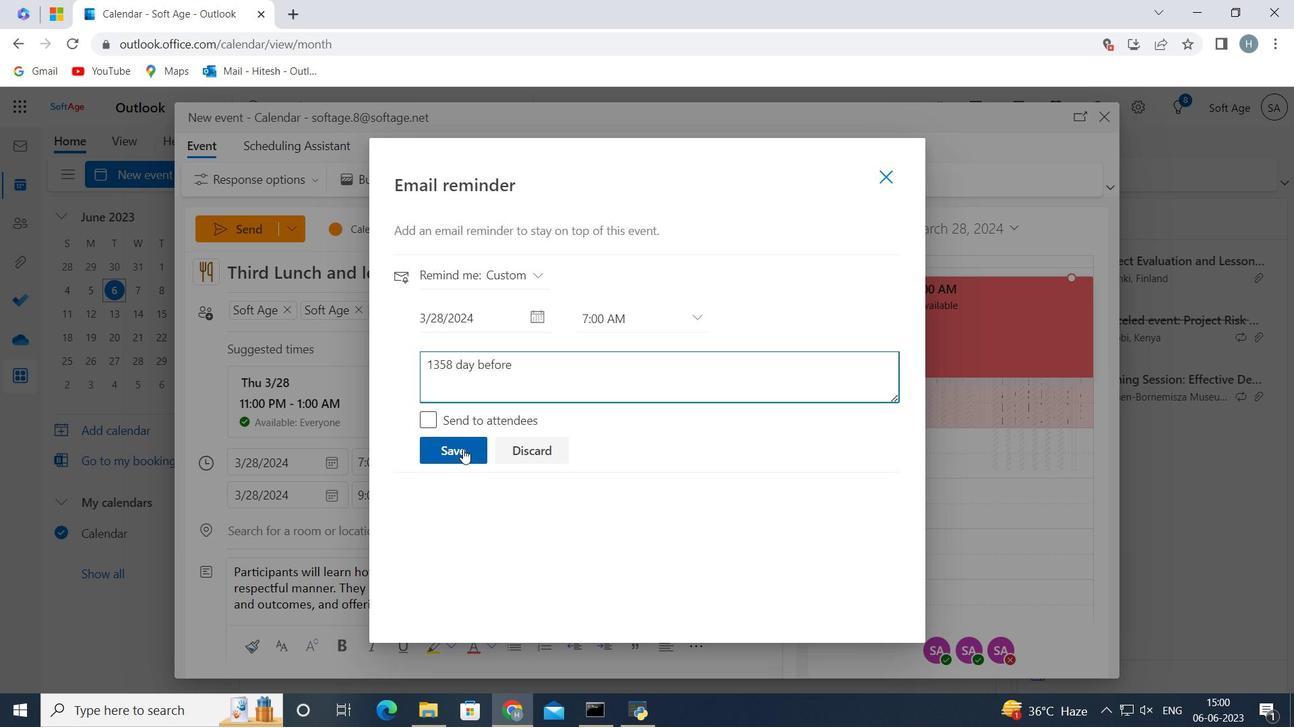 
Action: Mouse moved to (890, 173)
Screenshot: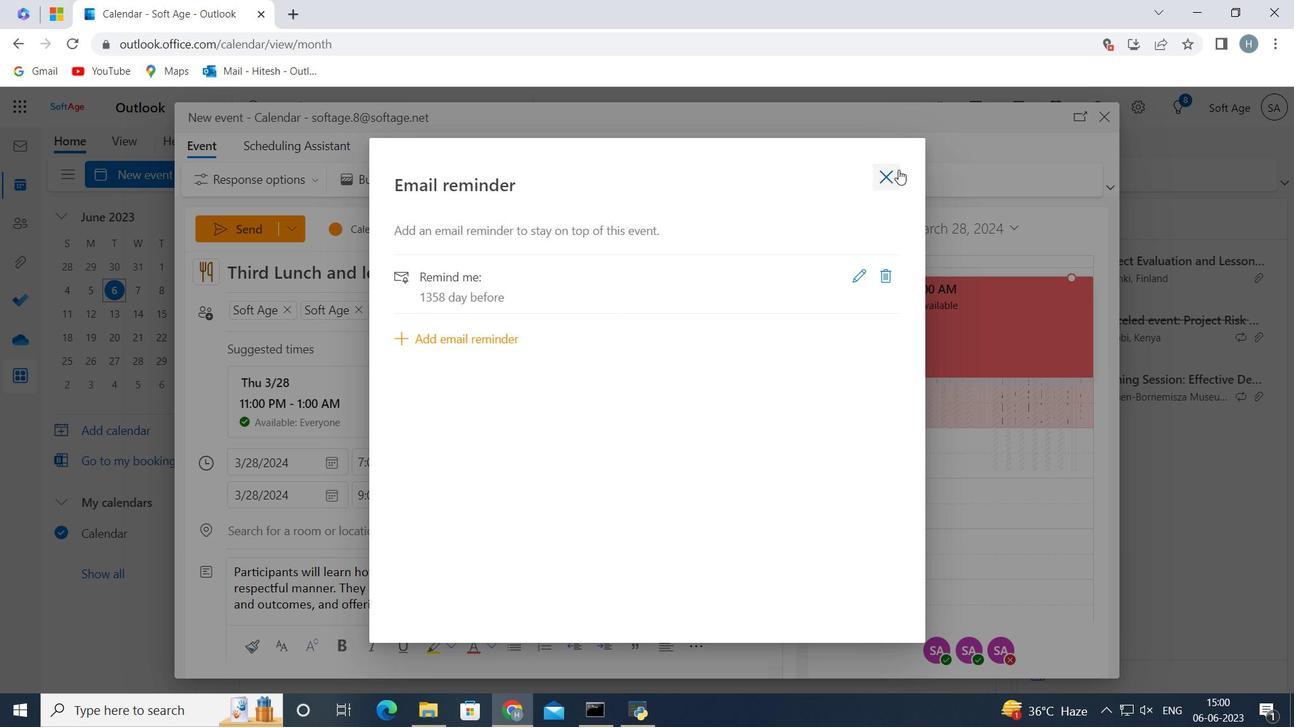 
Action: Mouse pressed left at (890, 173)
Screenshot: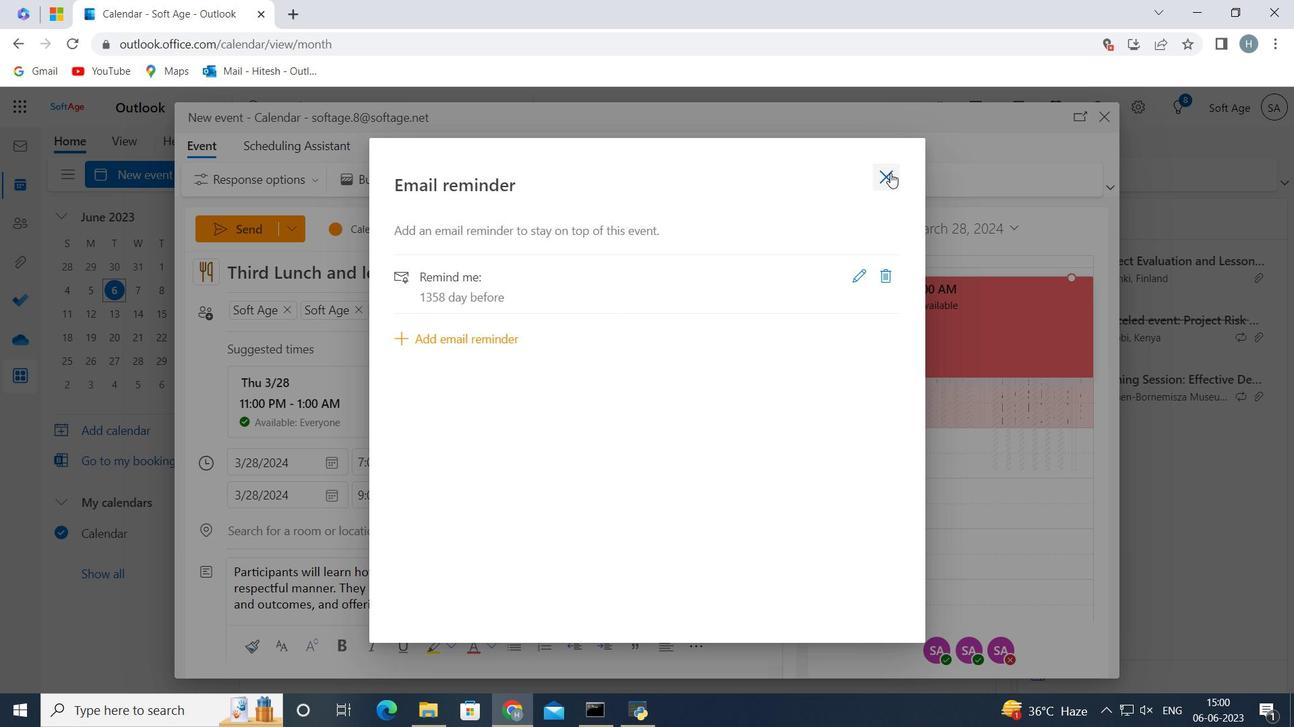 
Action: Mouse moved to (242, 225)
Screenshot: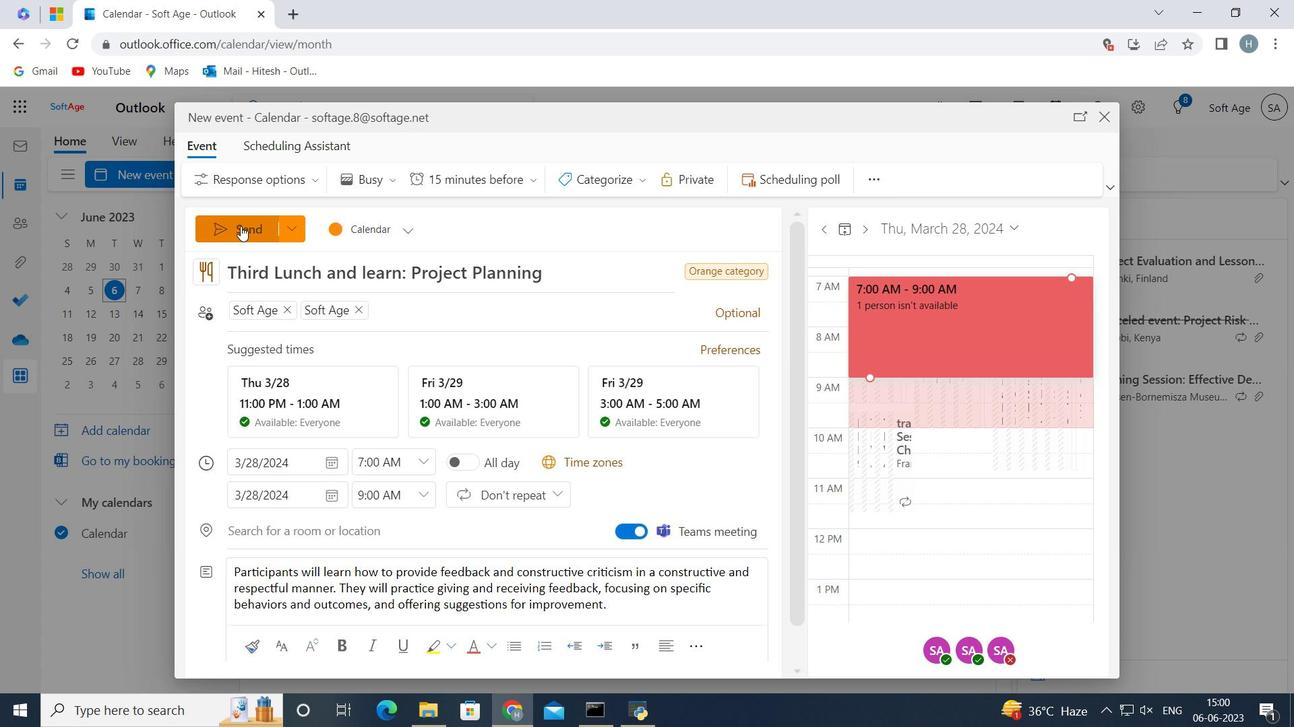 
Action: Mouse pressed left at (242, 225)
Screenshot: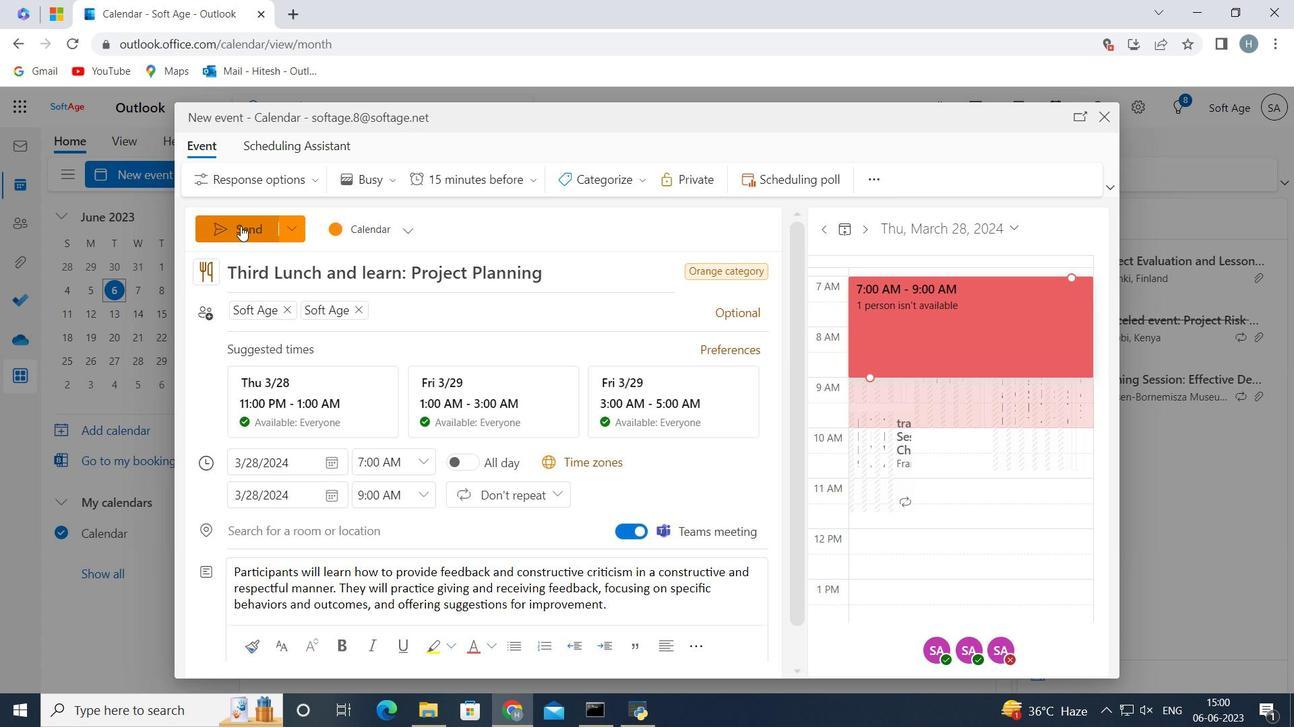 
Action: Mouse moved to (463, 274)
Screenshot: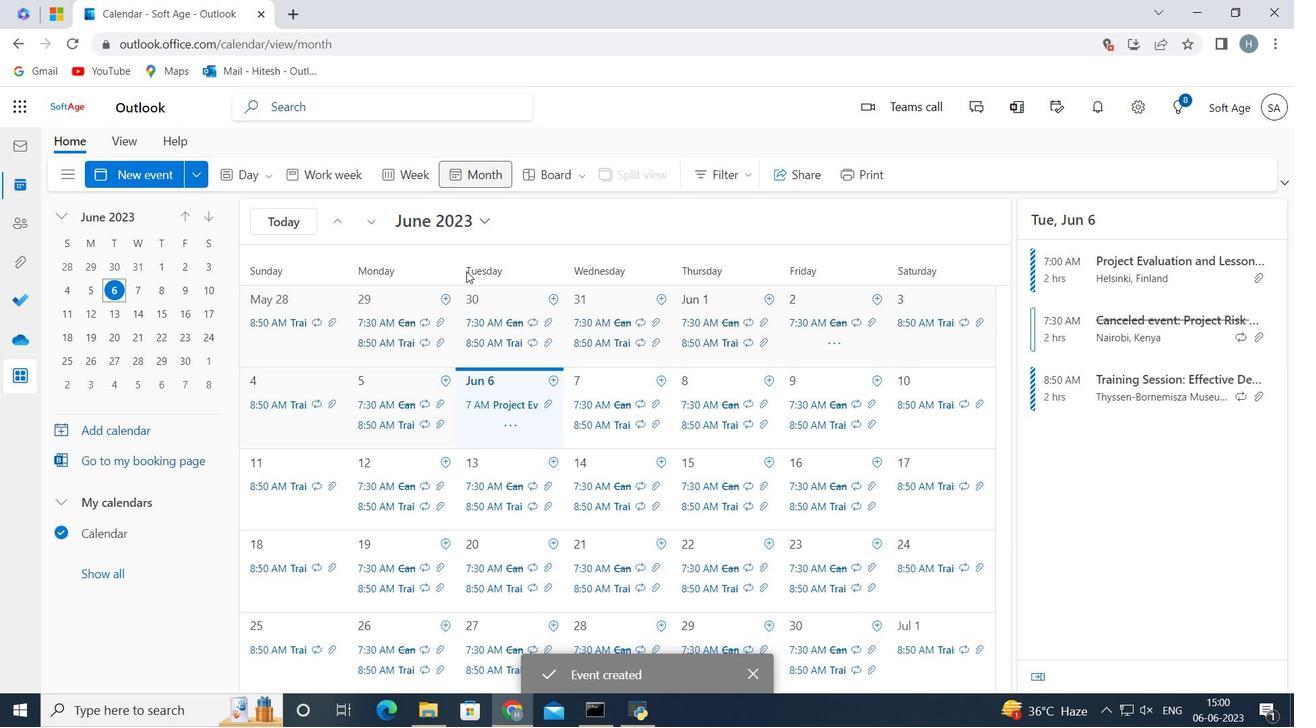 
